 Task: Find connections with filter location Capanema with filter topic #training with filter profile language Spanish with filter current company Columbia Asia Hospitals Pvt. Ltd. with filter school Maharaja Sayajirao University of Baroda, Vadodara with filter industry Highway, Street, and Bridge Construction with filter service category Visual Design with filter keywords title School Volunteer
Action: Mouse moved to (491, 103)
Screenshot: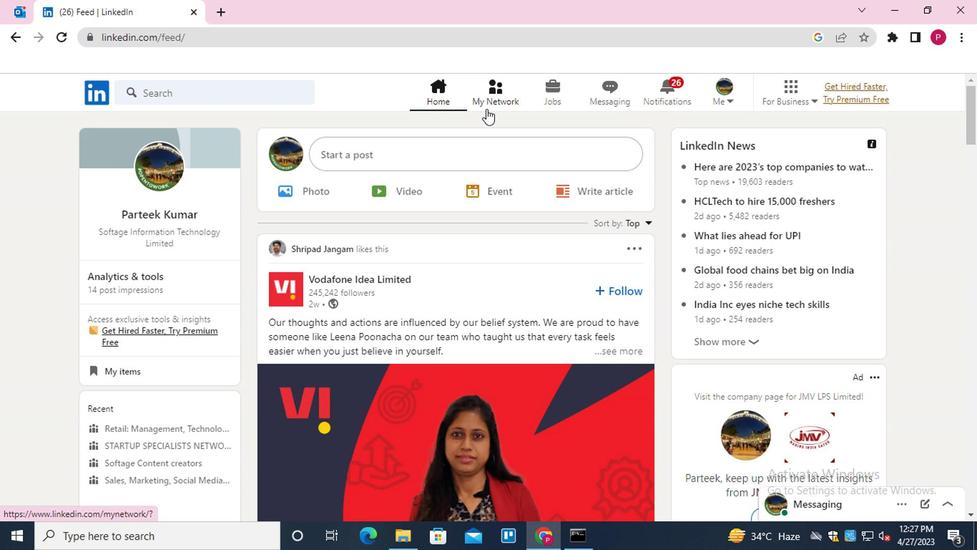 
Action: Mouse pressed left at (491, 103)
Screenshot: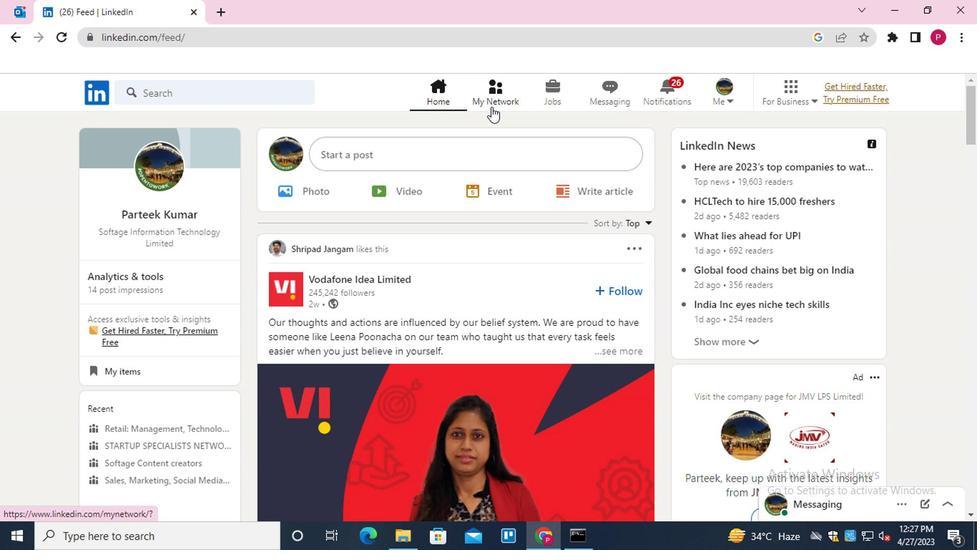 
Action: Mouse moved to (227, 182)
Screenshot: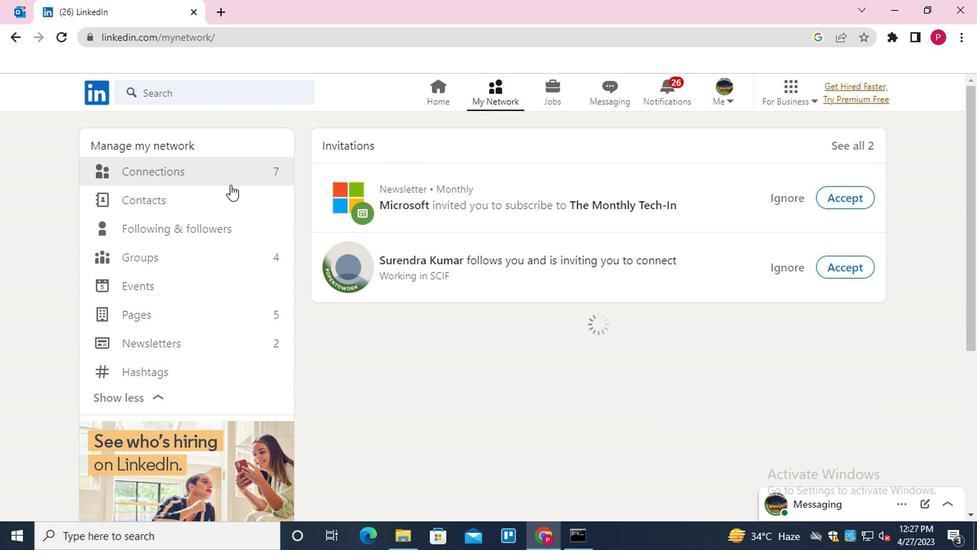 
Action: Mouse pressed left at (227, 182)
Screenshot: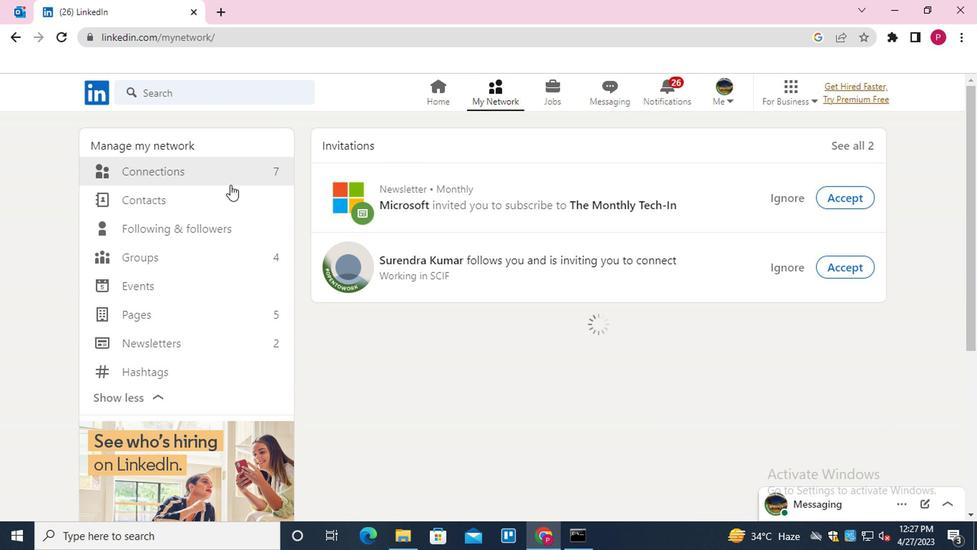 
Action: Mouse moved to (244, 173)
Screenshot: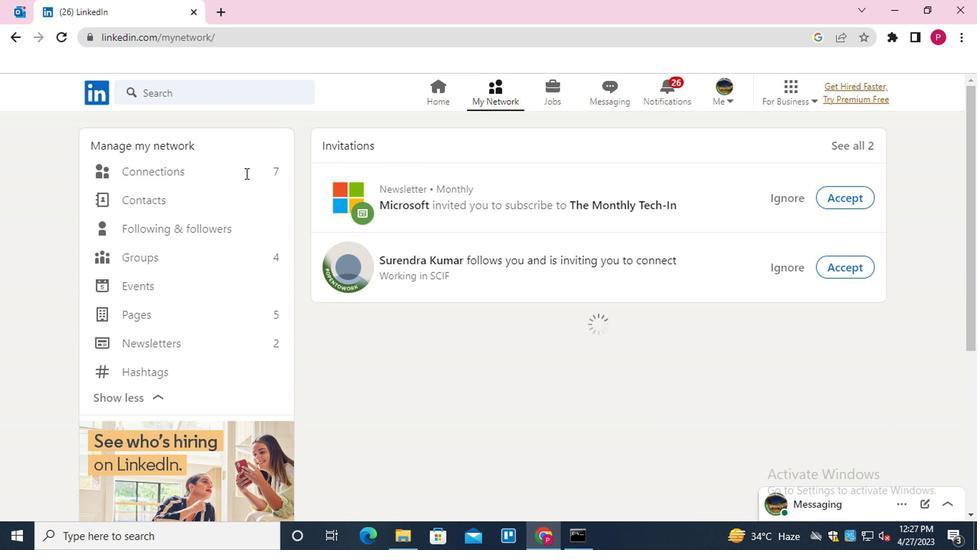 
Action: Mouse pressed left at (244, 173)
Screenshot: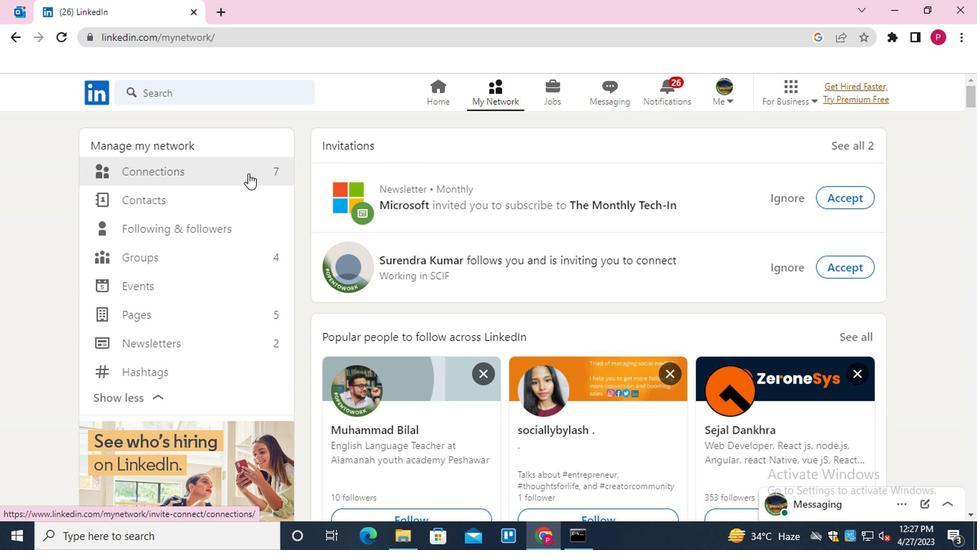 
Action: Mouse moved to (589, 173)
Screenshot: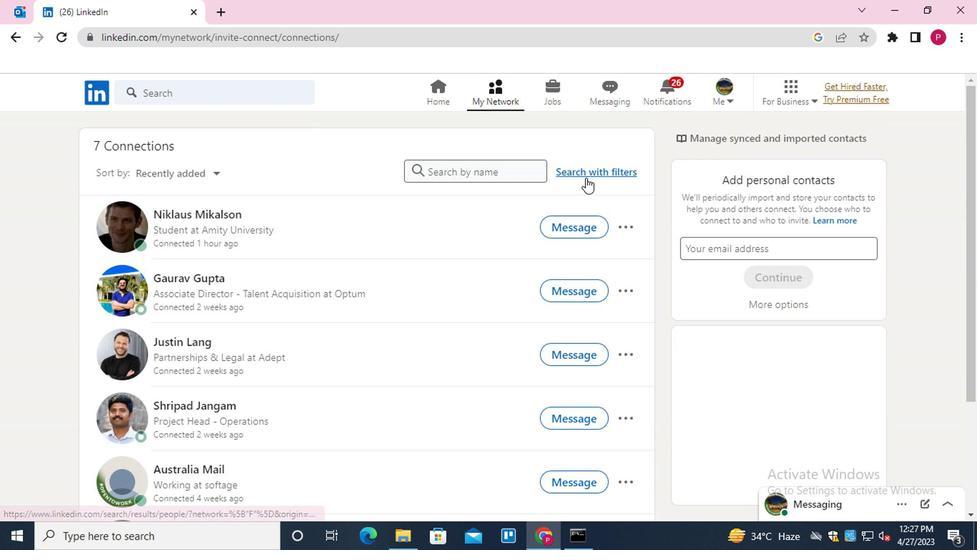 
Action: Mouse pressed left at (589, 173)
Screenshot: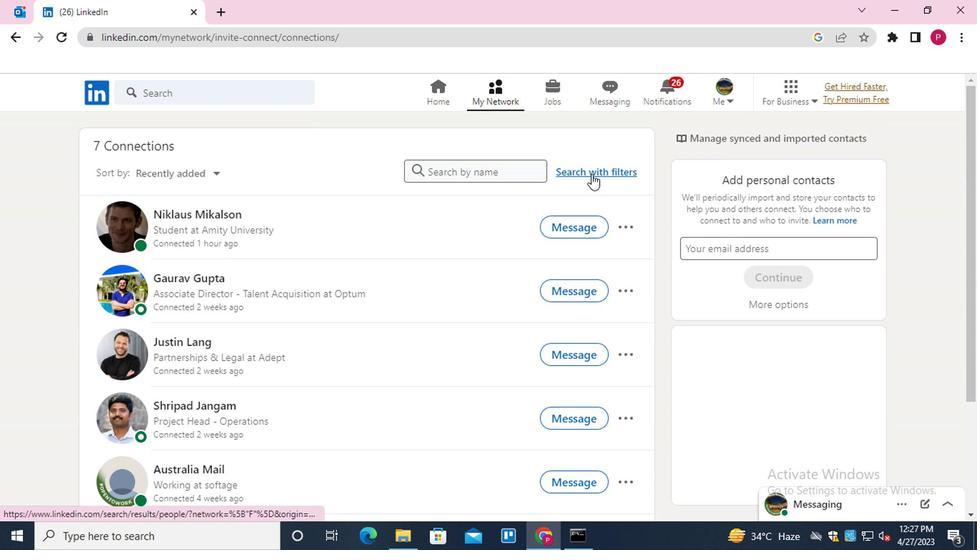 
Action: Mouse moved to (520, 130)
Screenshot: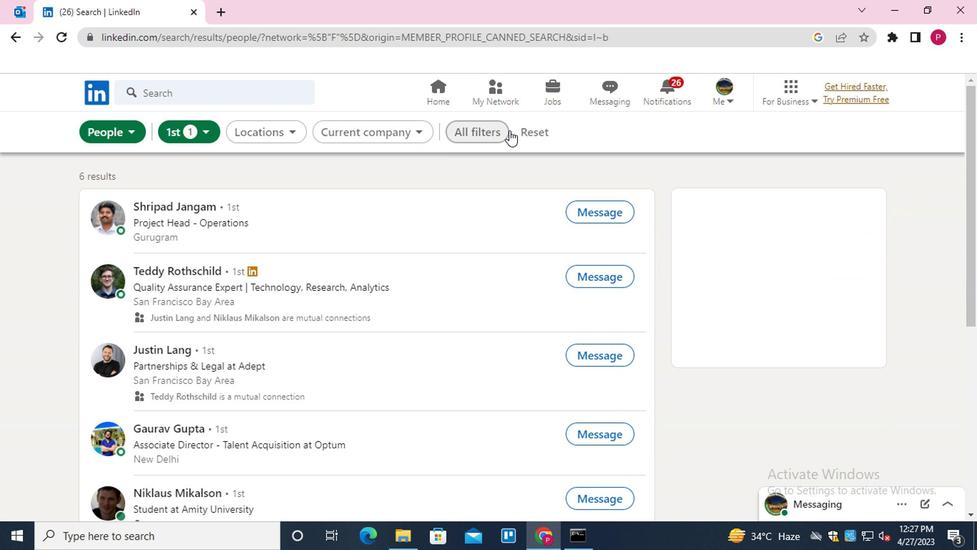 
Action: Mouse pressed left at (520, 130)
Screenshot: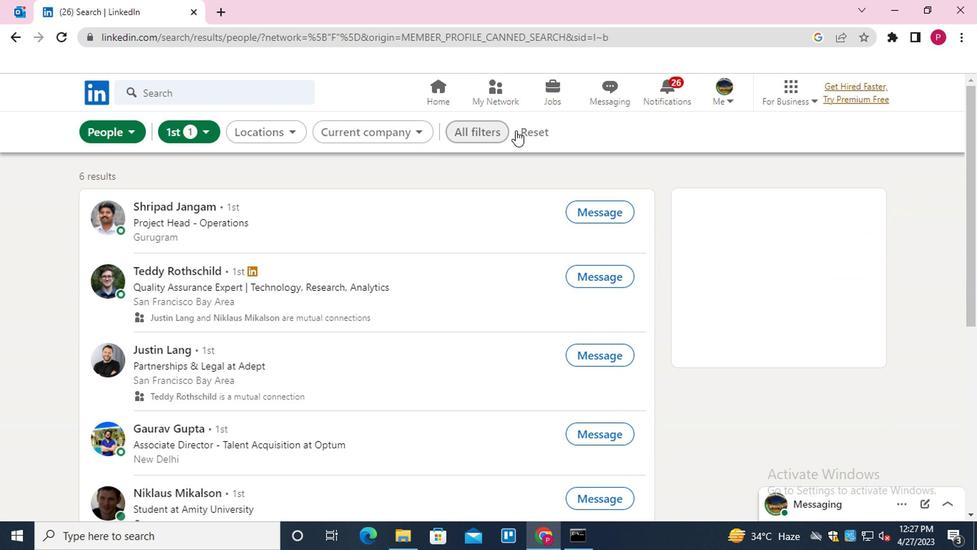 
Action: Mouse moved to (487, 132)
Screenshot: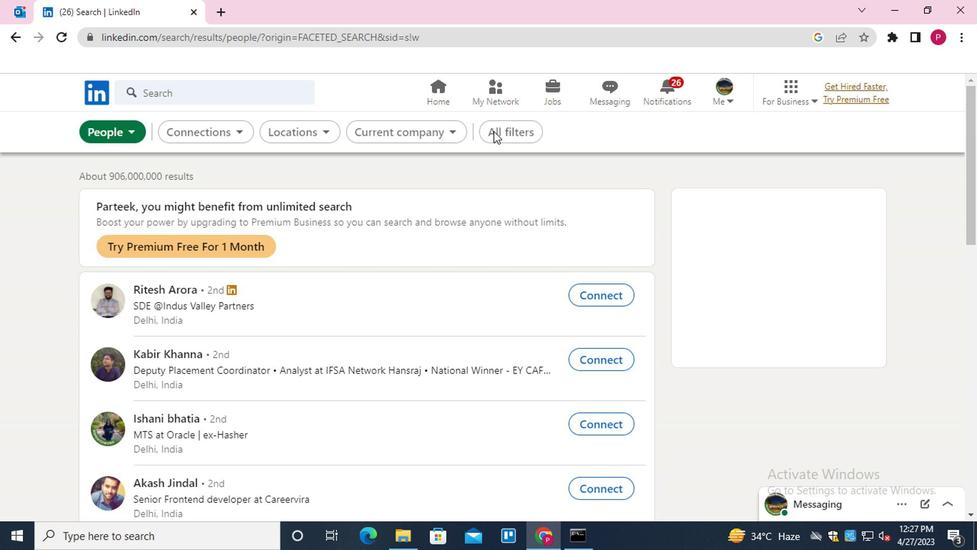 
Action: Mouse pressed left at (487, 132)
Screenshot: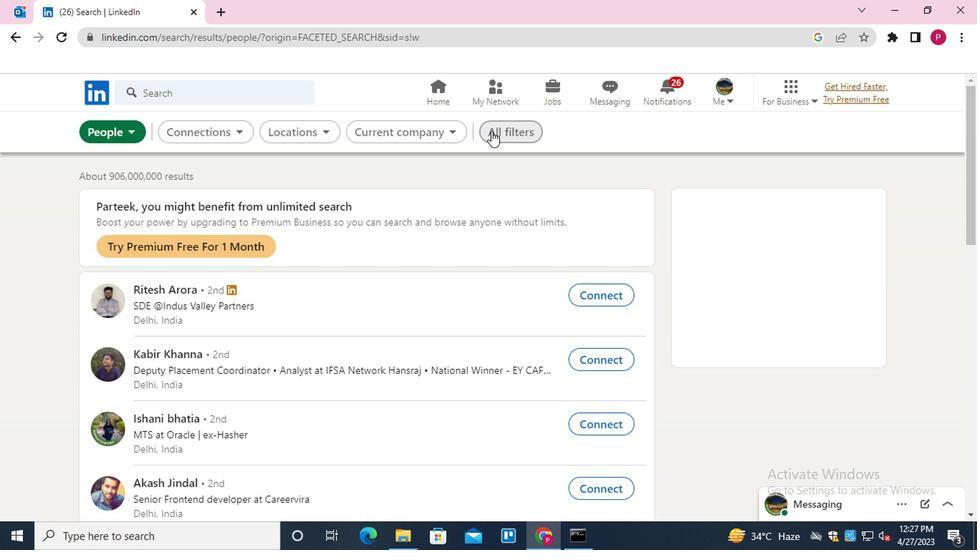 
Action: Mouse moved to (741, 318)
Screenshot: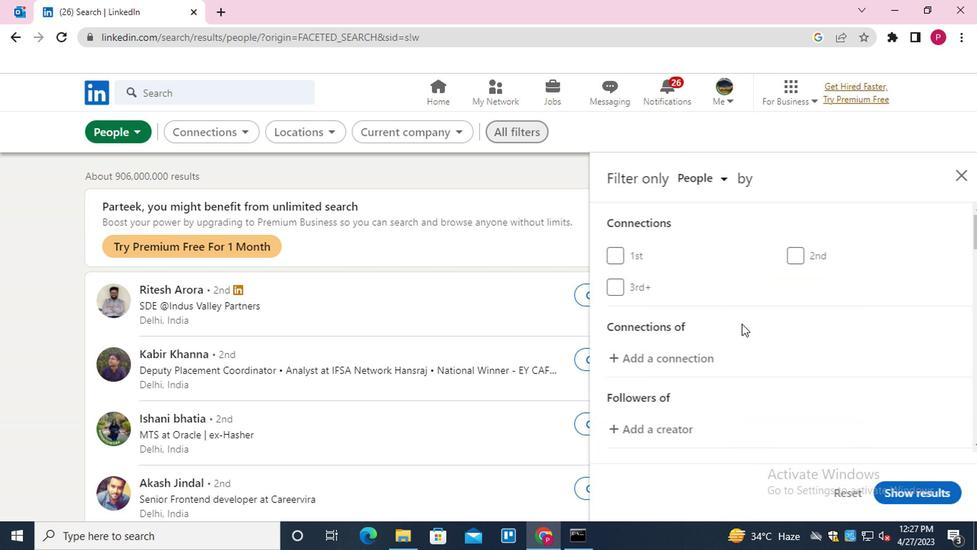 
Action: Mouse scrolled (741, 317) with delta (0, -1)
Screenshot: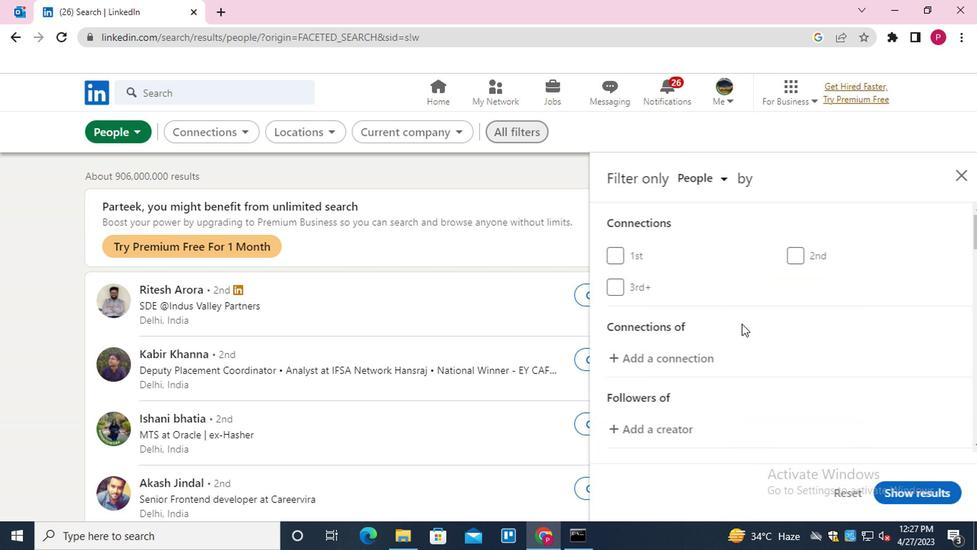 
Action: Mouse scrolled (741, 317) with delta (0, -1)
Screenshot: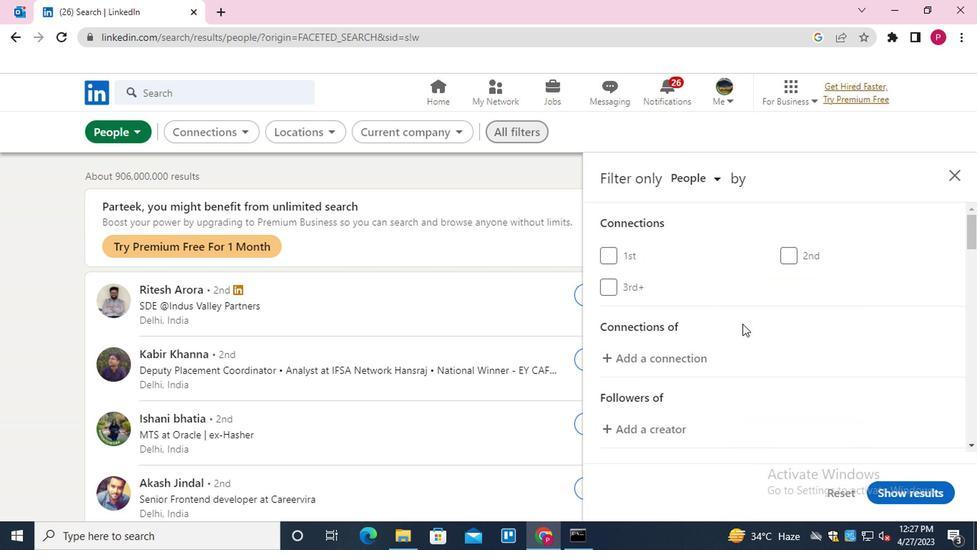 
Action: Mouse moved to (748, 323)
Screenshot: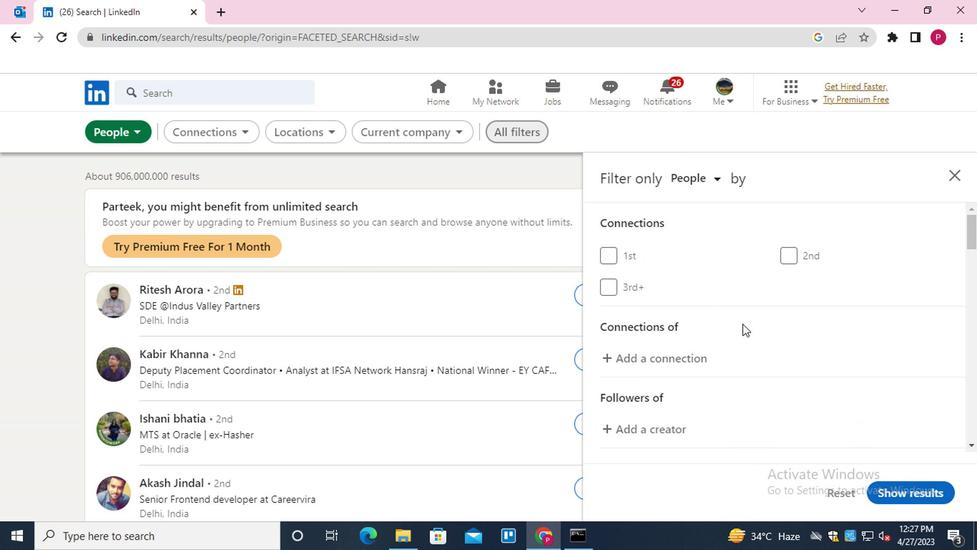 
Action: Mouse scrolled (748, 322) with delta (0, 0)
Screenshot: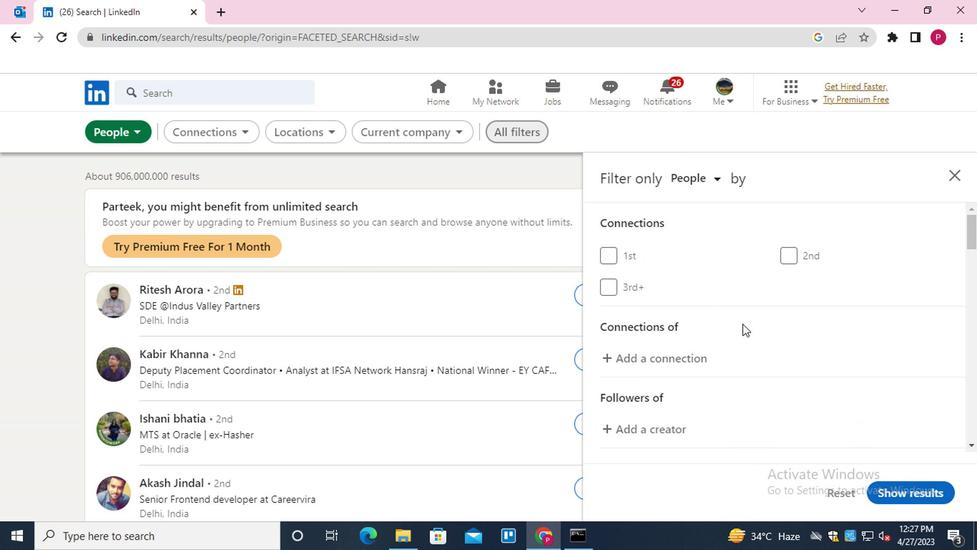 
Action: Mouse moved to (814, 343)
Screenshot: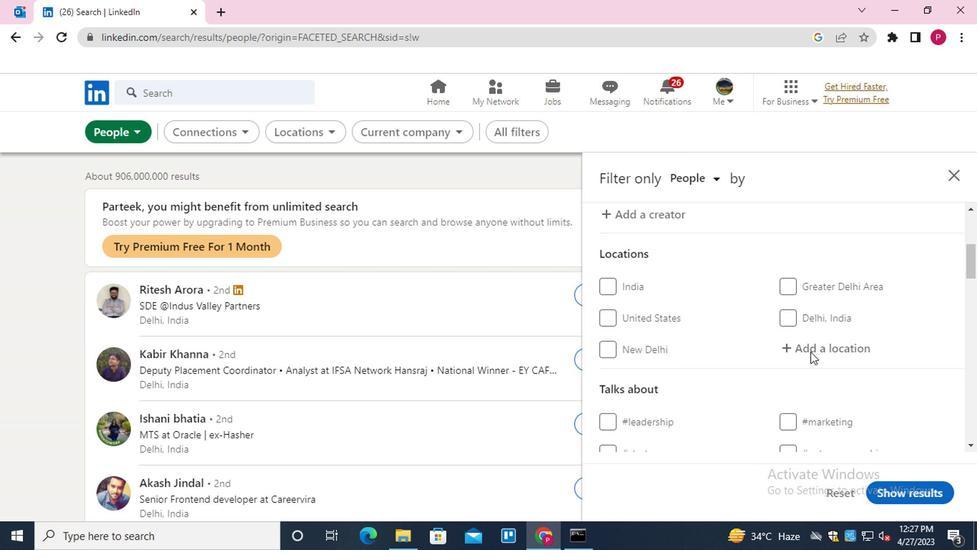 
Action: Mouse pressed left at (814, 343)
Screenshot: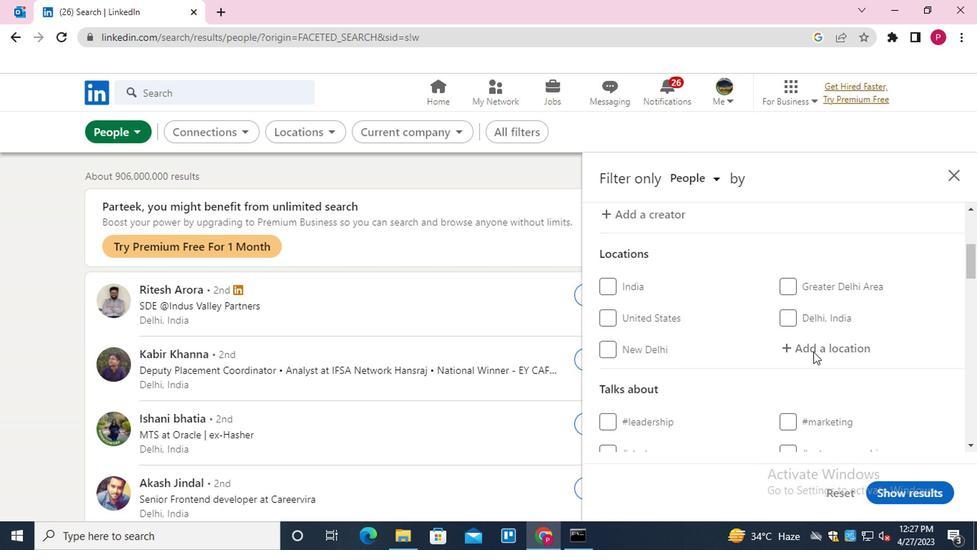 
Action: Key pressed <Key.shift>CAPANEMA<Key.up><Key.up><Key.enter>
Screenshot: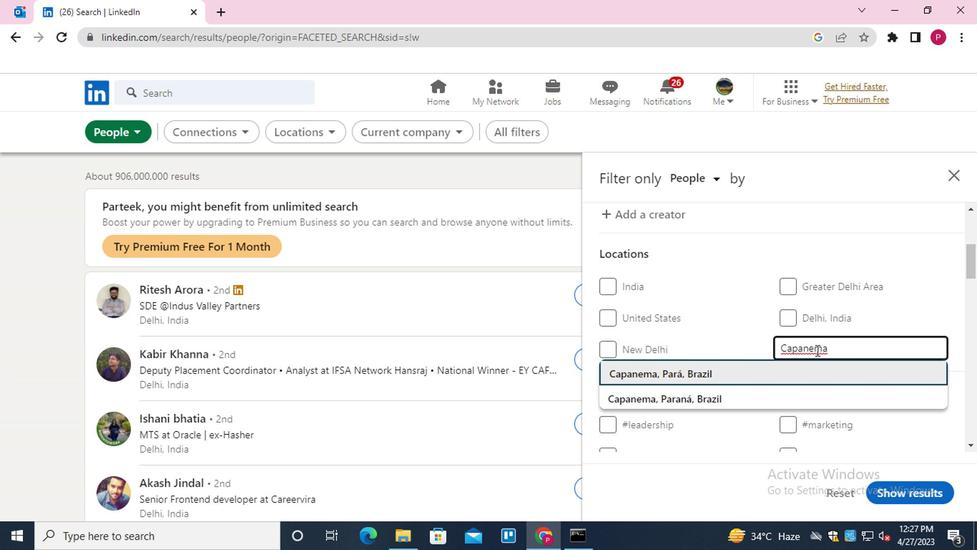 
Action: Mouse scrolled (814, 342) with delta (0, -1)
Screenshot: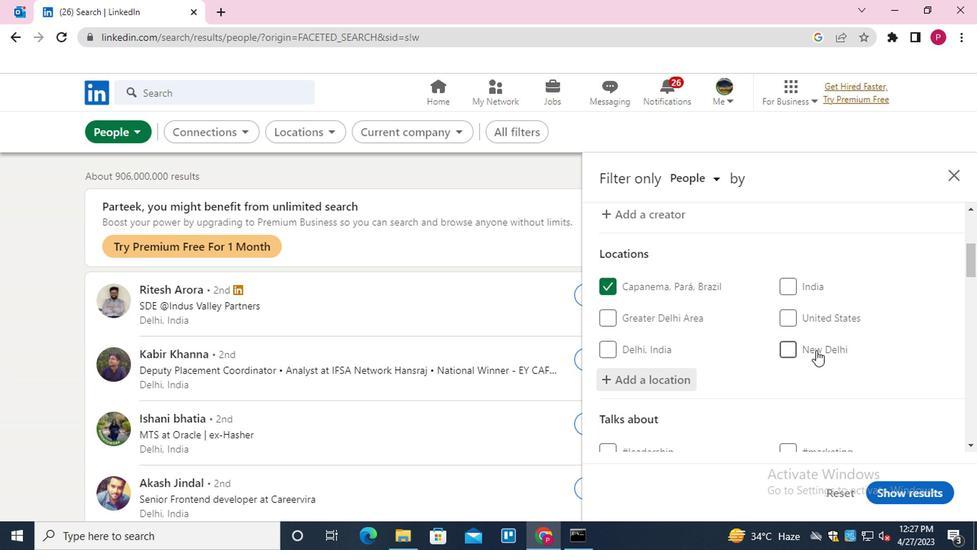 
Action: Mouse scrolled (814, 342) with delta (0, -1)
Screenshot: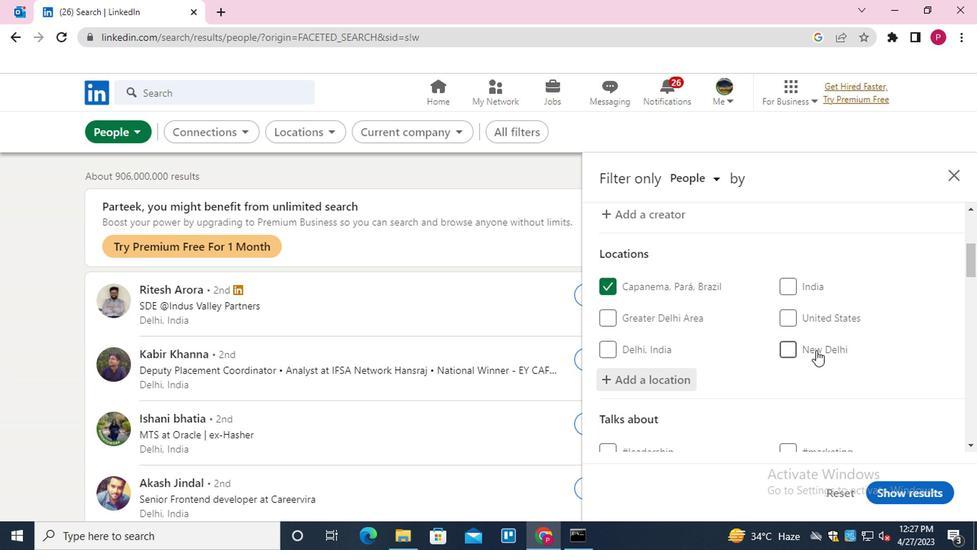 
Action: Mouse scrolled (814, 342) with delta (0, -1)
Screenshot: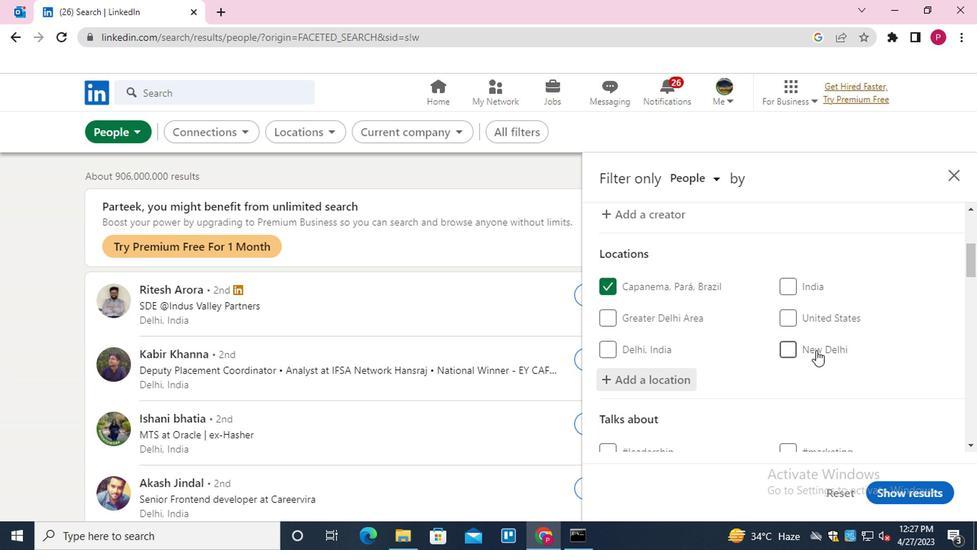 
Action: Mouse moved to (817, 295)
Screenshot: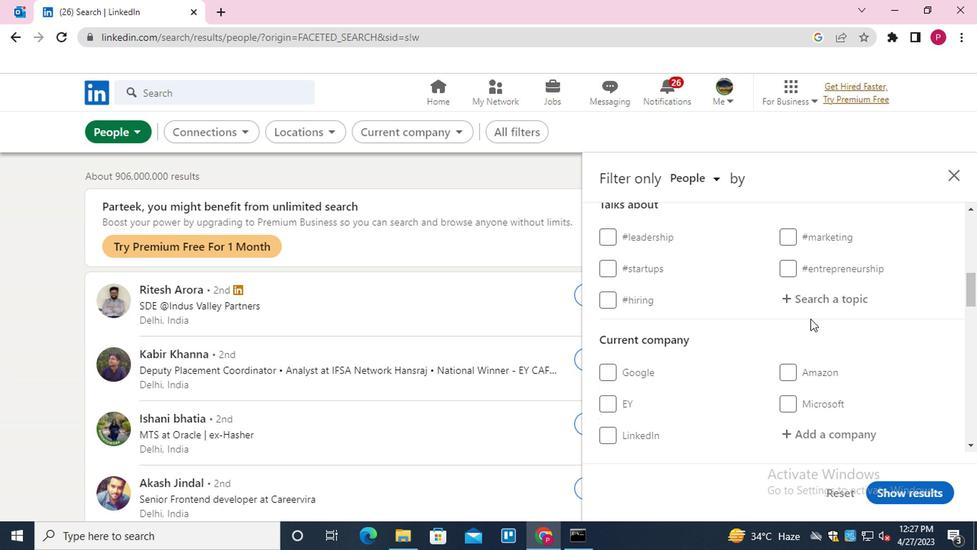 
Action: Mouse pressed left at (817, 295)
Screenshot: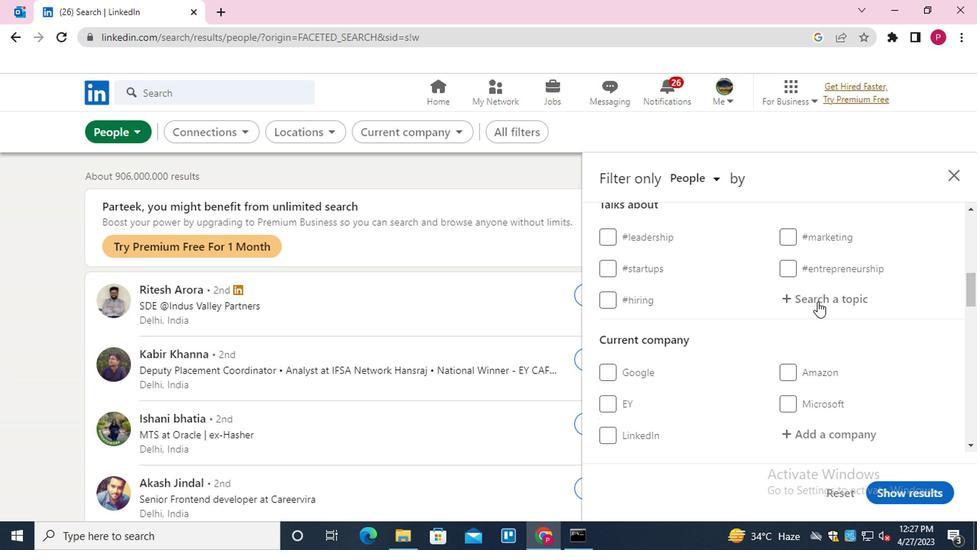 
Action: Key pressed TRAINING<Key.down><Key.enter>
Screenshot: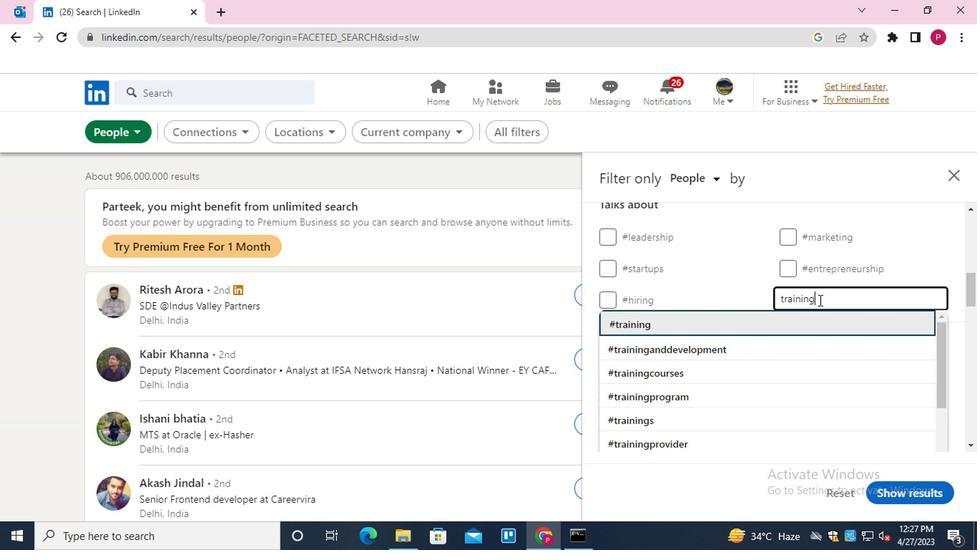 
Action: Mouse scrolled (817, 294) with delta (0, -1)
Screenshot: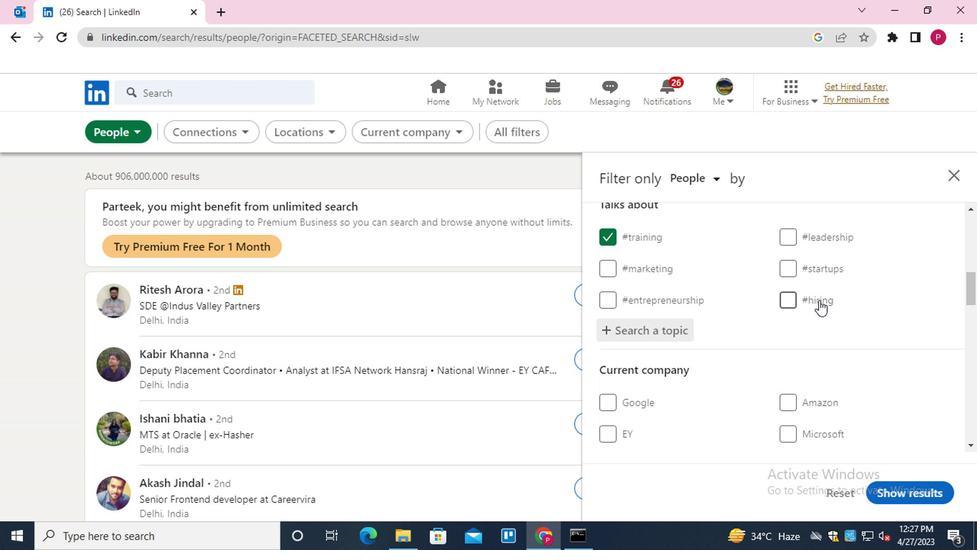 
Action: Mouse scrolled (817, 294) with delta (0, -1)
Screenshot: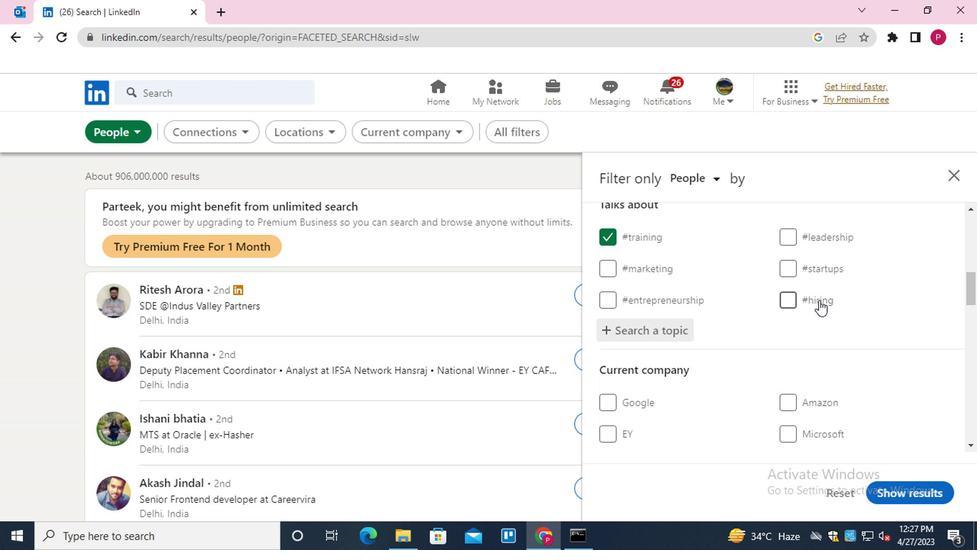 
Action: Mouse scrolled (817, 294) with delta (0, -1)
Screenshot: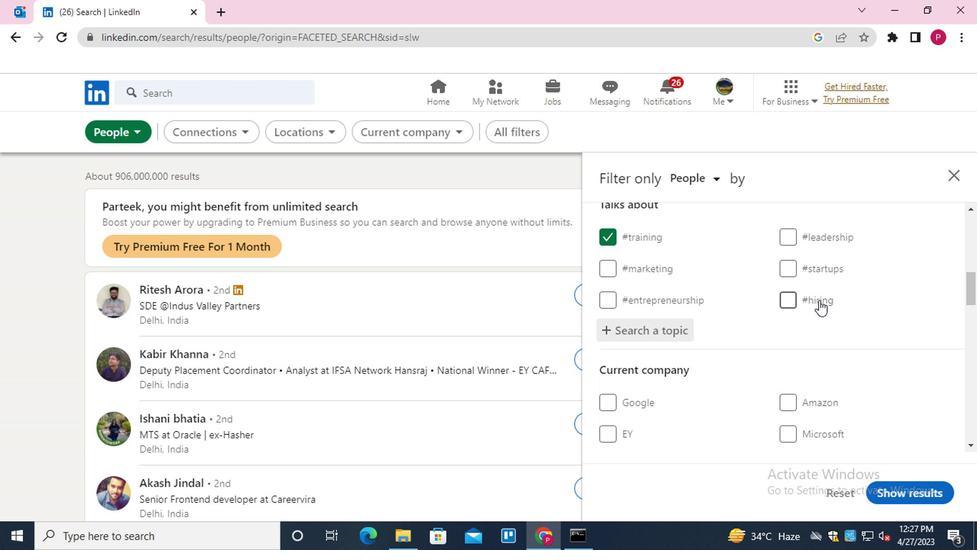 
Action: Mouse moved to (817, 295)
Screenshot: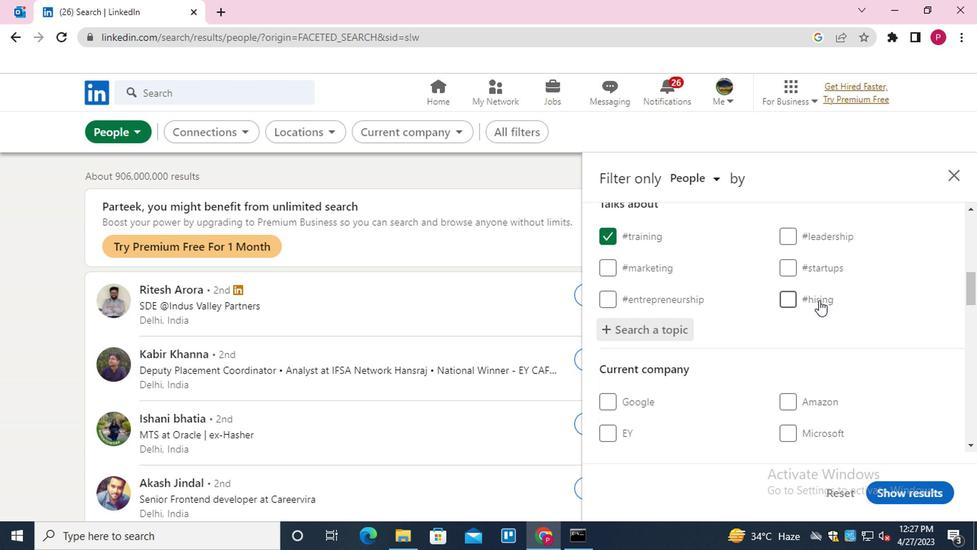 
Action: Mouse scrolled (817, 294) with delta (0, -1)
Screenshot: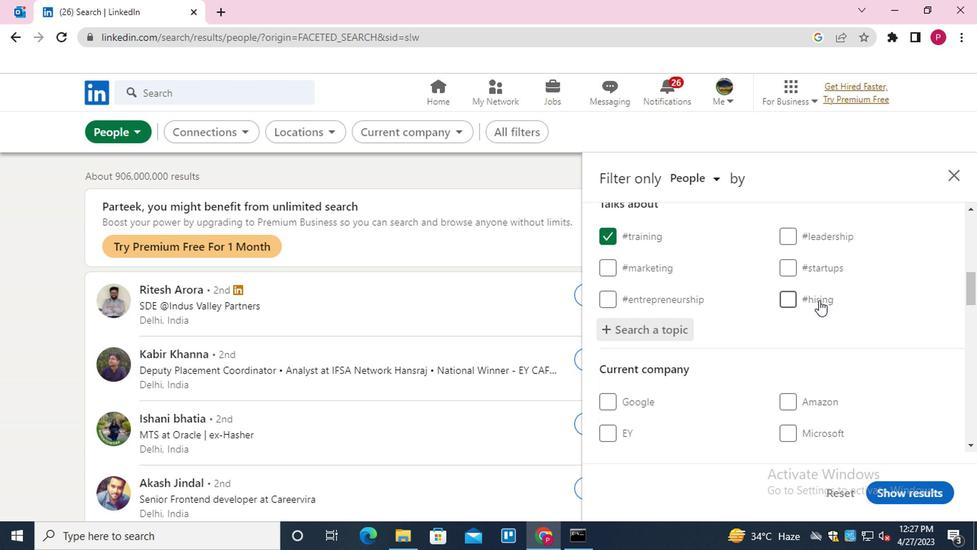 
Action: Mouse moved to (790, 309)
Screenshot: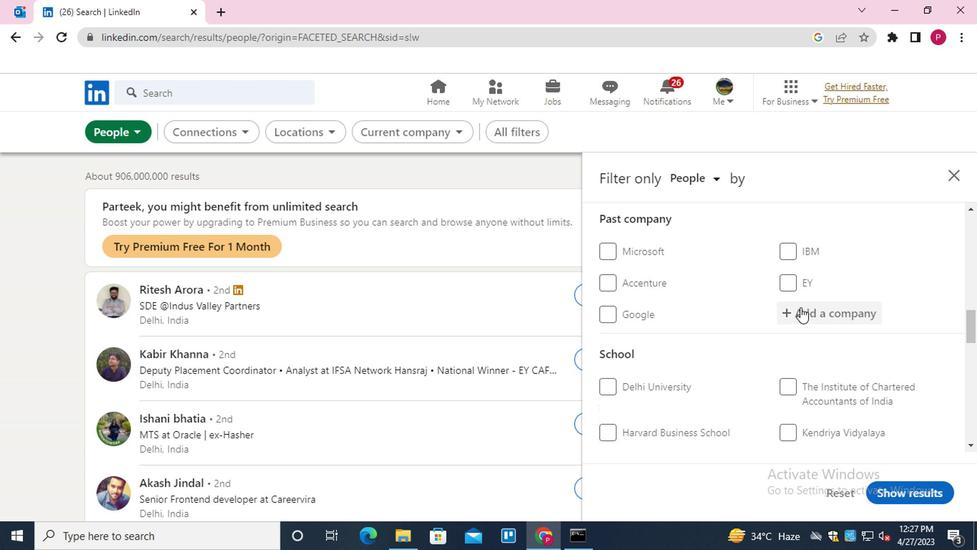 
Action: Mouse scrolled (790, 308) with delta (0, -1)
Screenshot: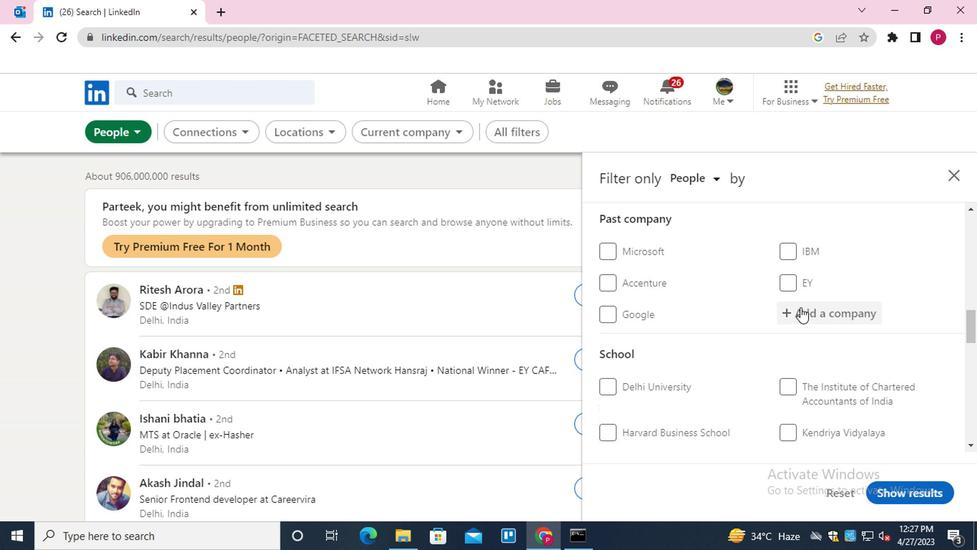 
Action: Mouse moved to (789, 311)
Screenshot: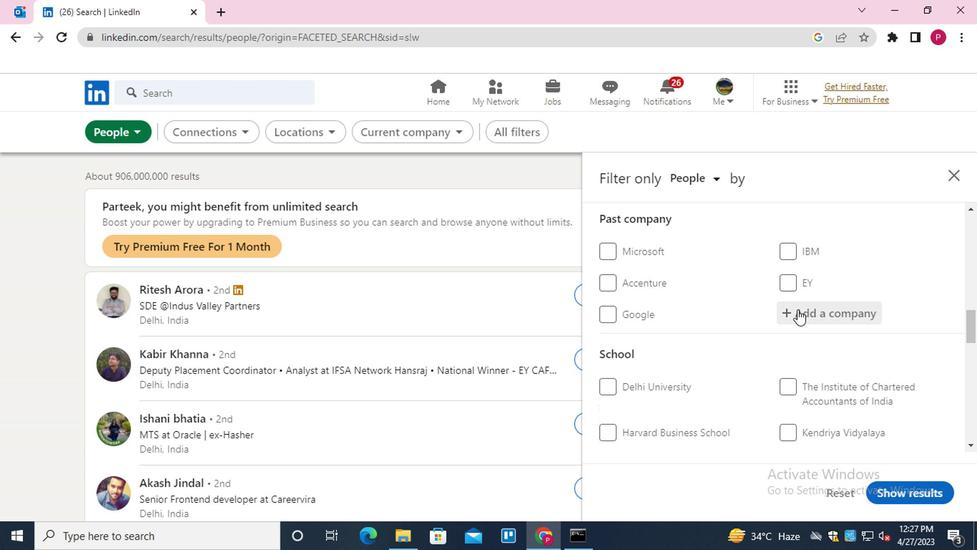 
Action: Mouse scrolled (789, 310) with delta (0, -1)
Screenshot: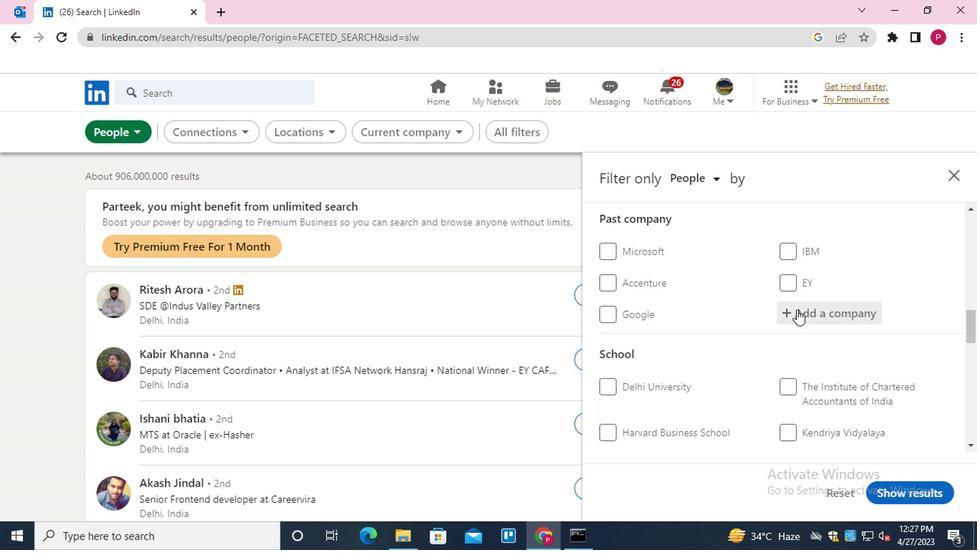 
Action: Mouse scrolled (789, 310) with delta (0, -1)
Screenshot: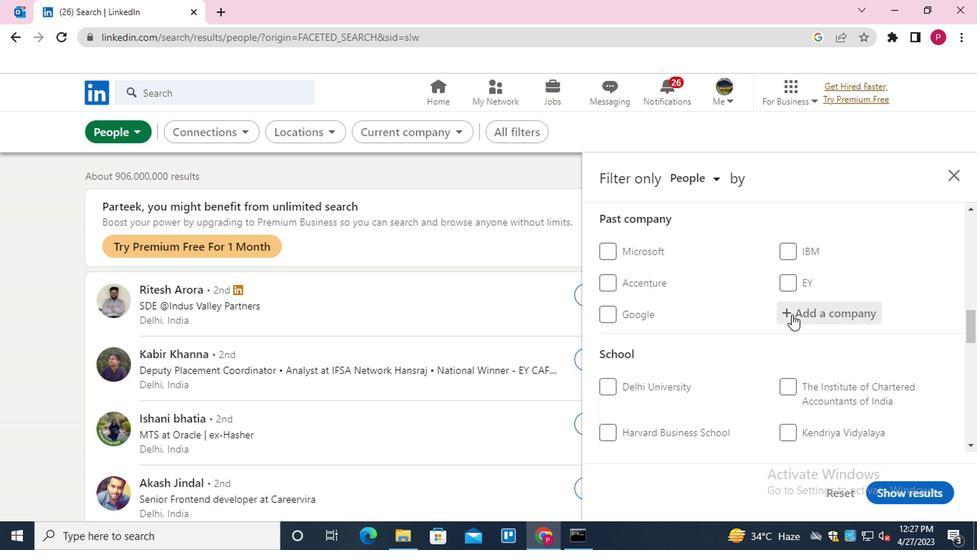 
Action: Mouse moved to (782, 314)
Screenshot: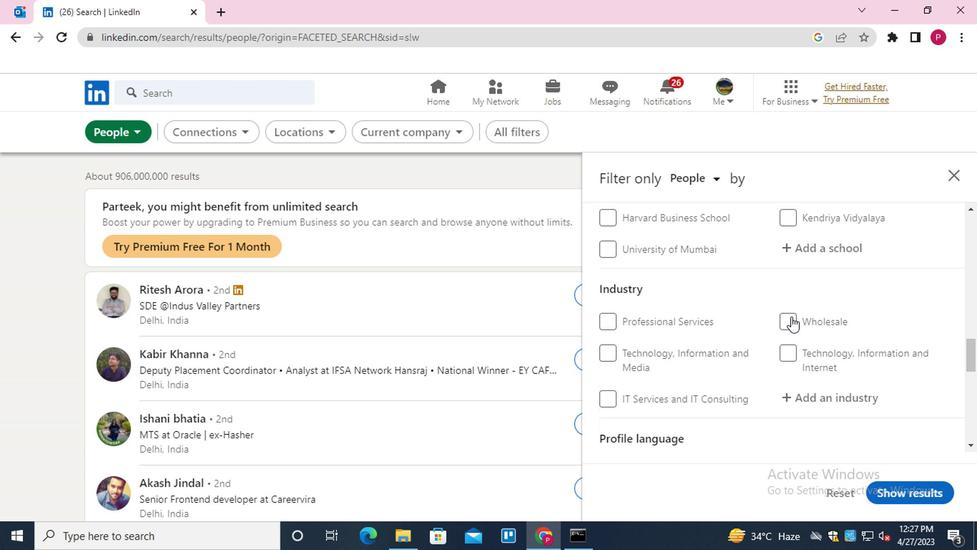 
Action: Mouse scrolled (782, 313) with delta (0, -1)
Screenshot: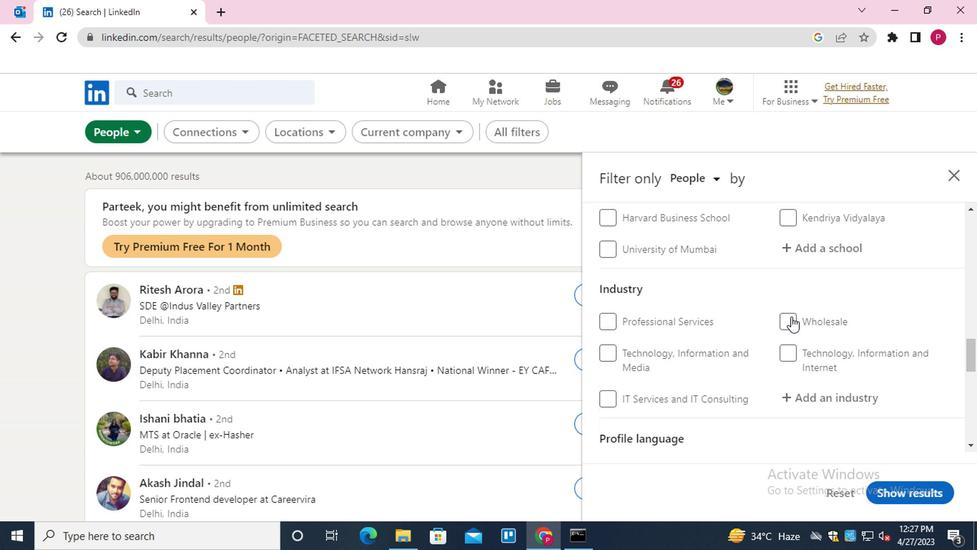 
Action: Mouse scrolled (782, 313) with delta (0, -1)
Screenshot: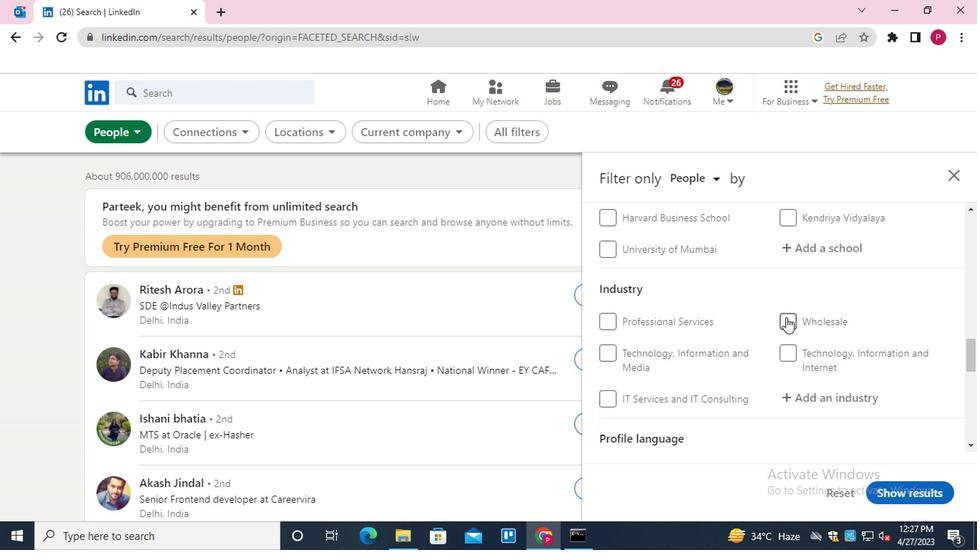 
Action: Mouse moved to (630, 354)
Screenshot: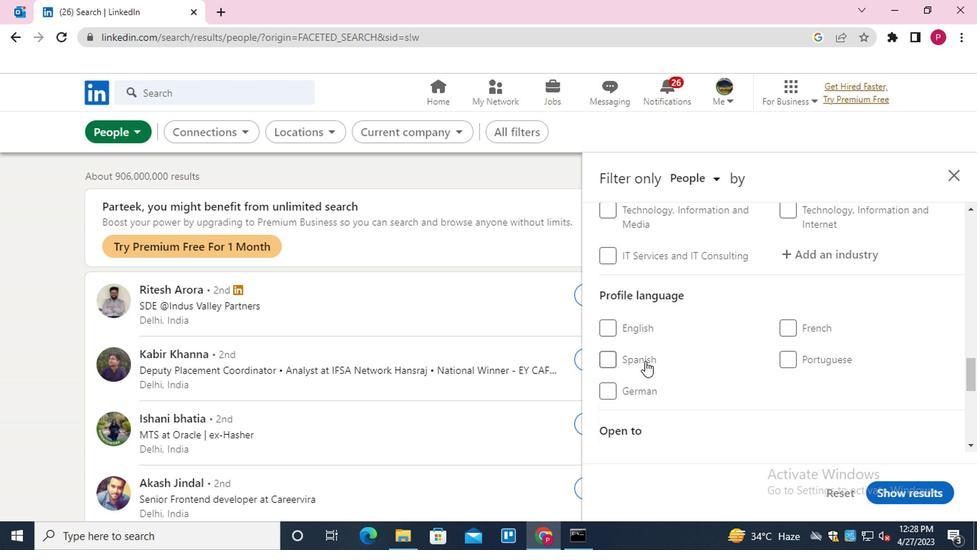 
Action: Mouse pressed left at (630, 354)
Screenshot: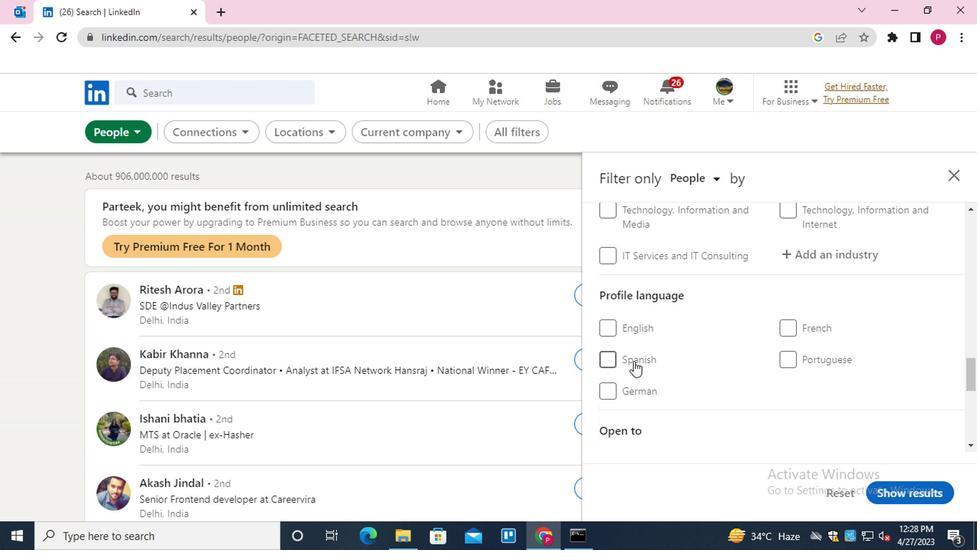 
Action: Mouse moved to (660, 342)
Screenshot: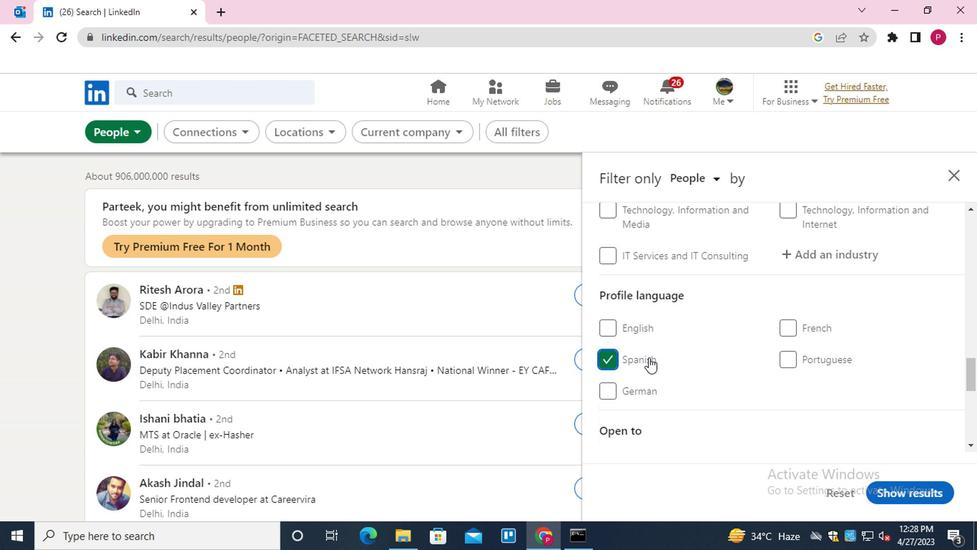 
Action: Mouse scrolled (660, 342) with delta (0, 0)
Screenshot: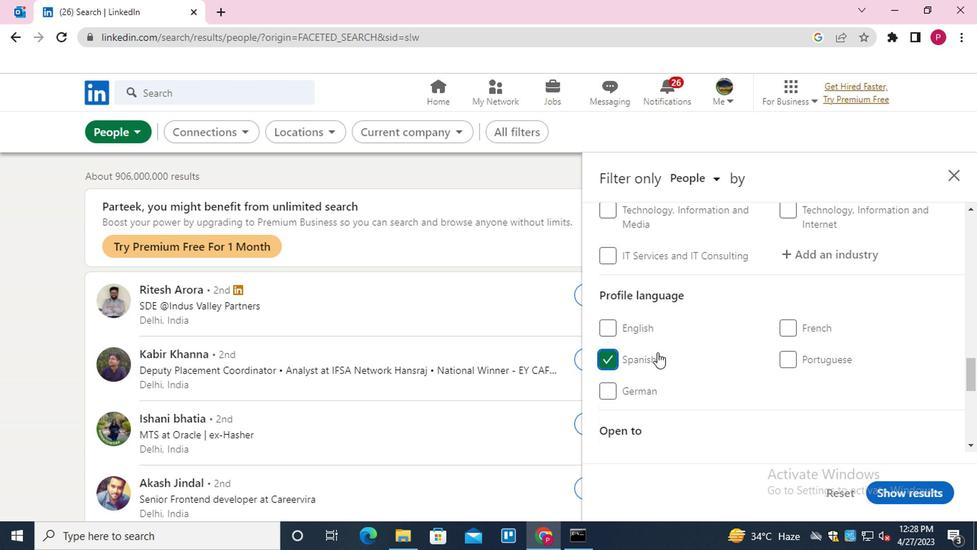 
Action: Mouse scrolled (660, 342) with delta (0, 0)
Screenshot: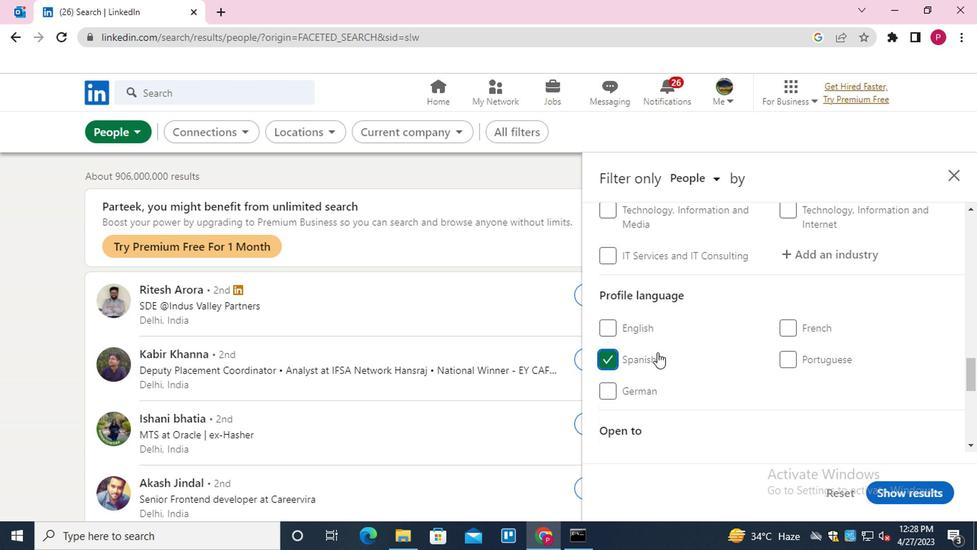 
Action: Mouse scrolled (660, 342) with delta (0, 0)
Screenshot: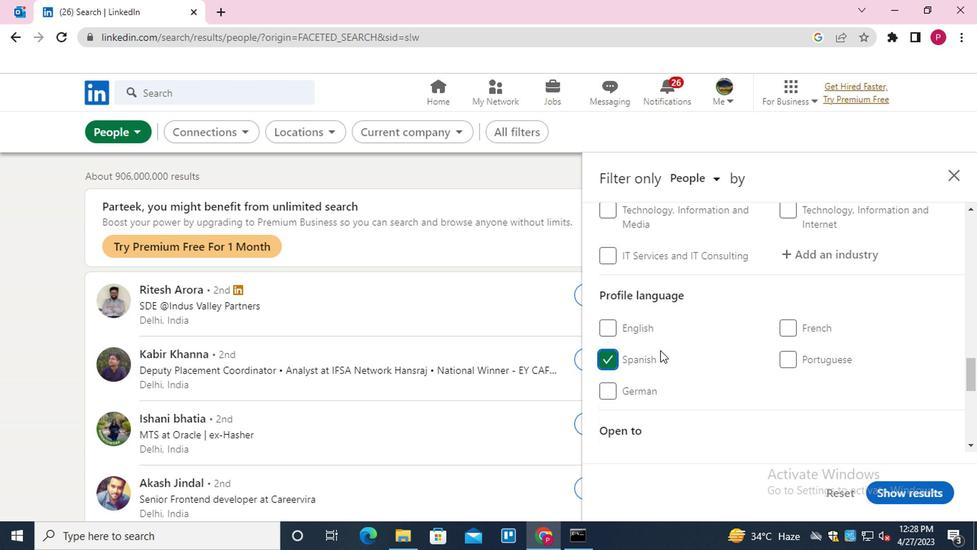 
Action: Mouse scrolled (660, 342) with delta (0, 0)
Screenshot: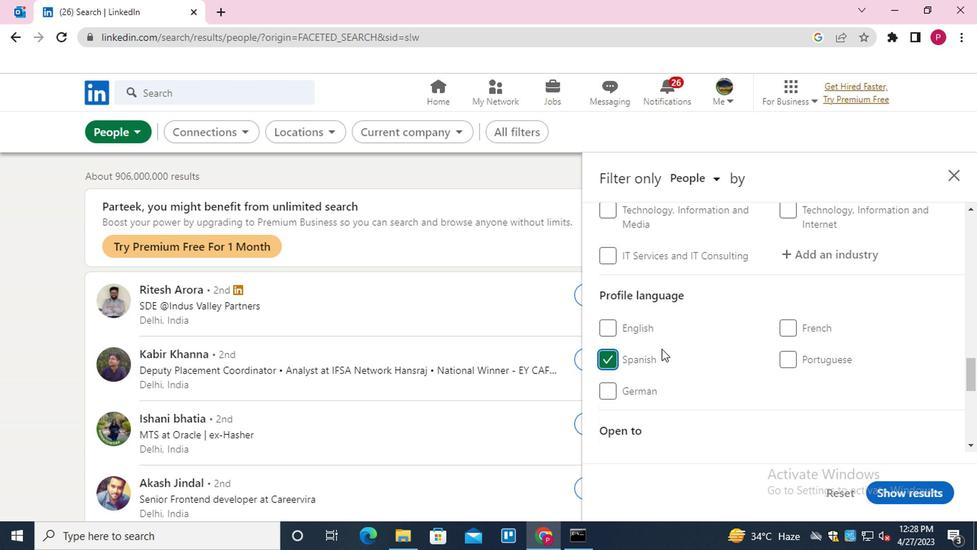 
Action: Mouse scrolled (660, 342) with delta (0, 0)
Screenshot: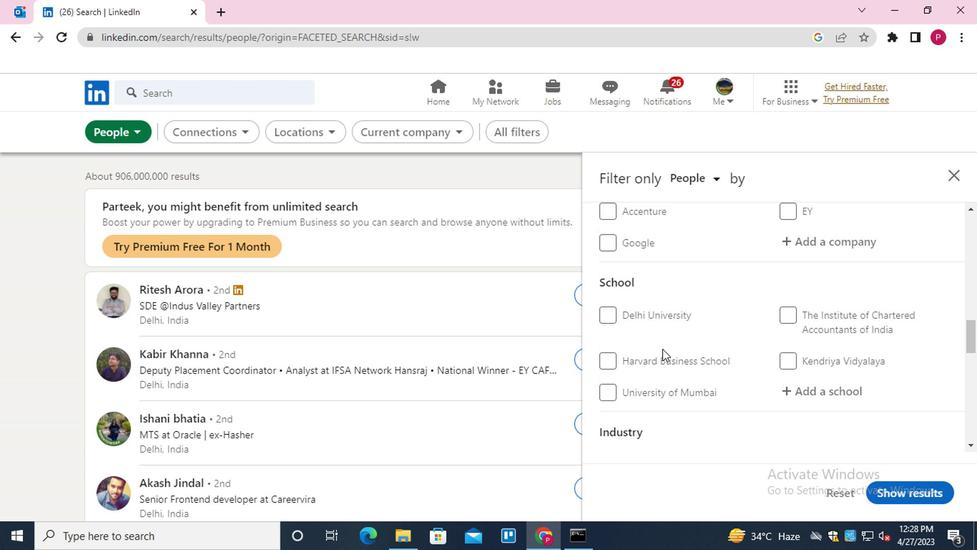
Action: Mouse scrolled (660, 342) with delta (0, 0)
Screenshot: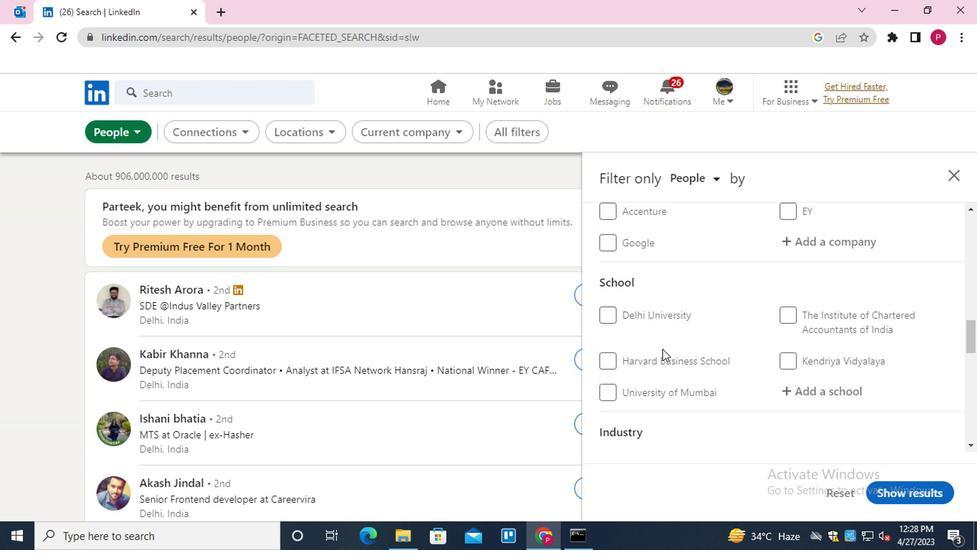 
Action: Mouse moved to (839, 237)
Screenshot: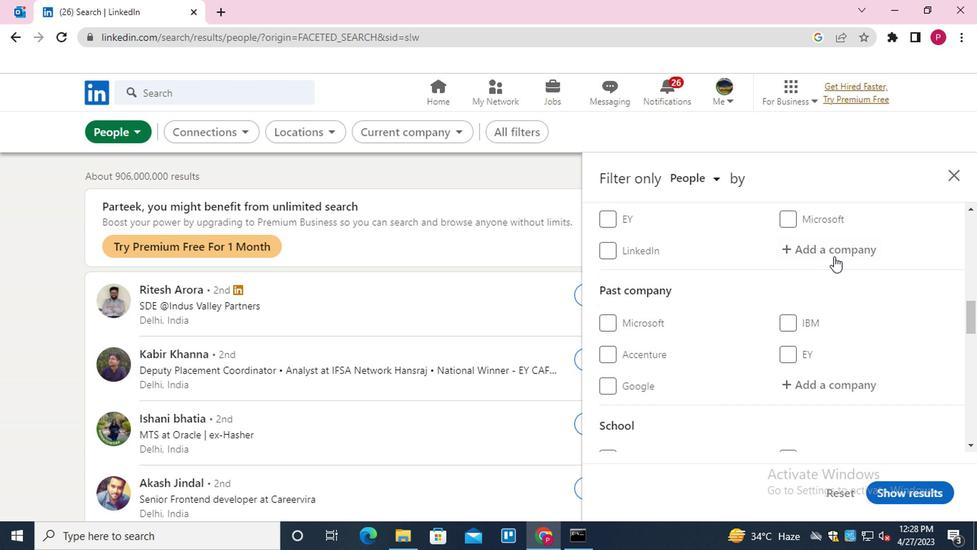 
Action: Mouse pressed left at (839, 237)
Screenshot: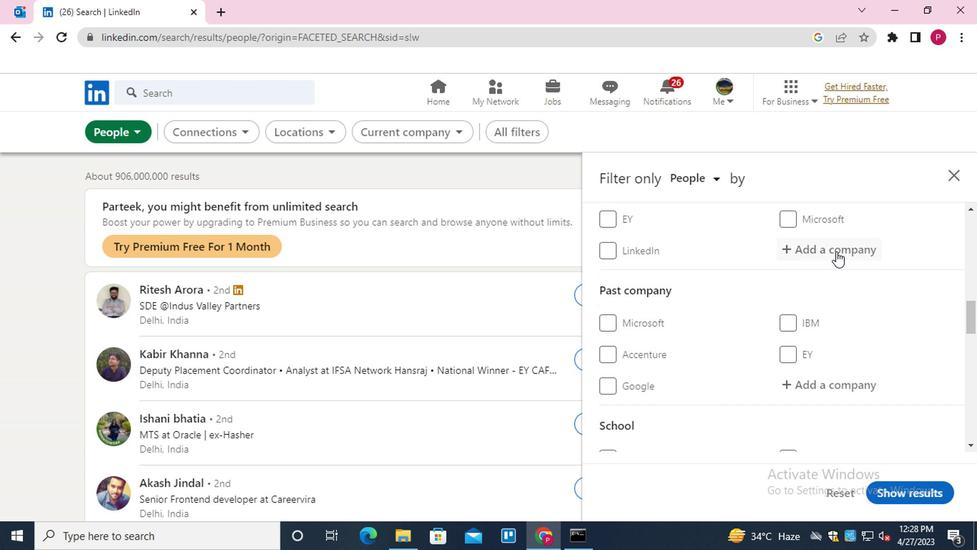 
Action: Key pressed <Key.shift><Key.shift><Key.shift><Key.shift><Key.shift><Key.shift><Key.shift><Key.shift><Key.shift><Key.shift><Key.shift>COLUMBIA<Key.down><Key.down><Key.down><Key.down><Key.down><Key.down><Key.down><Key.down><Key.down><Key.down><Key.down><Key.down><Key.down><Key.down><Key.space><Key.shift>ASIA<Key.up><Key.down><Key.down><Key.up><Key.down><Key.enter>
Screenshot: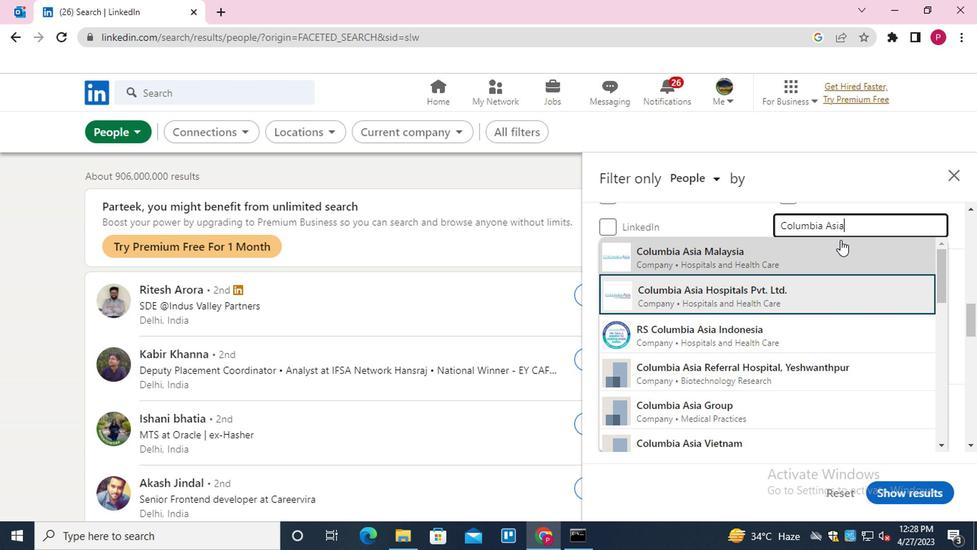 
Action: Mouse moved to (725, 293)
Screenshot: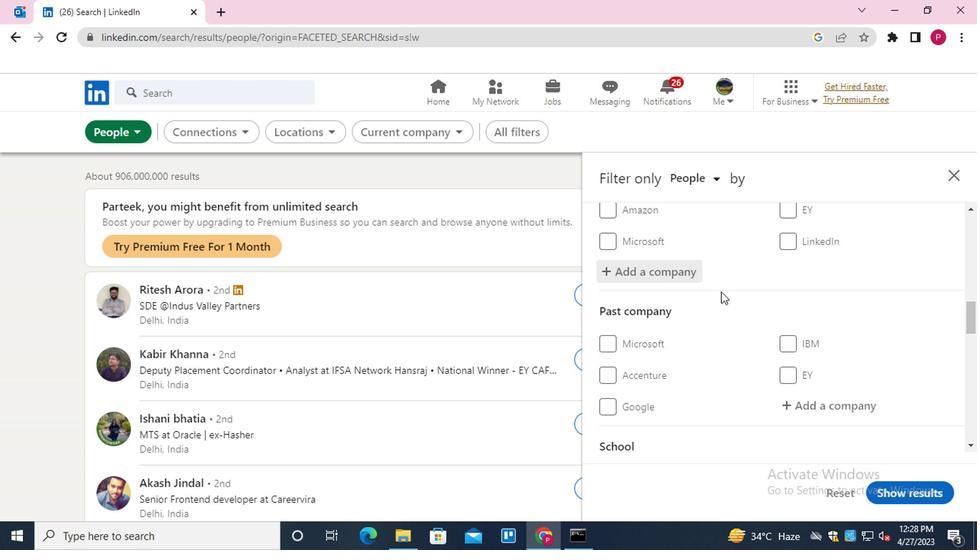 
Action: Mouse scrolled (725, 293) with delta (0, 0)
Screenshot: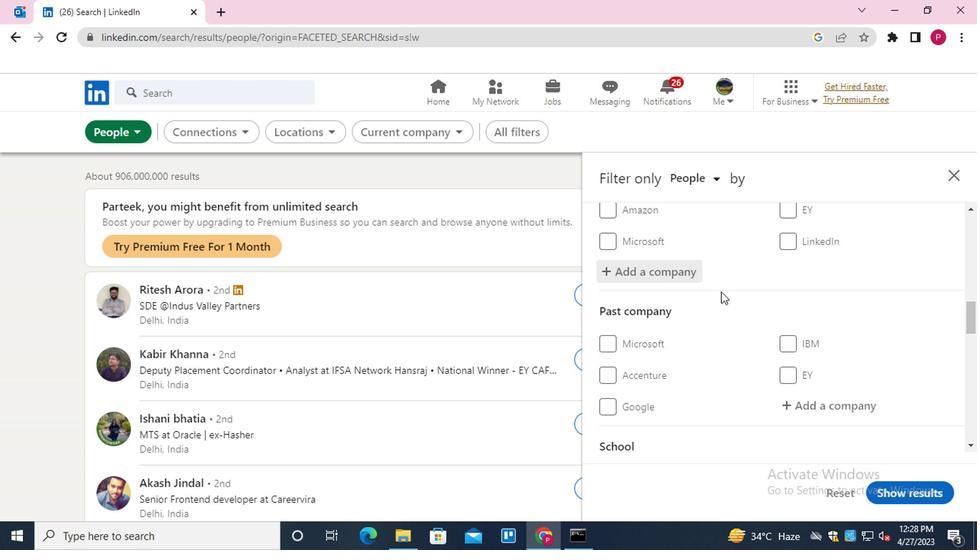 
Action: Mouse moved to (728, 295)
Screenshot: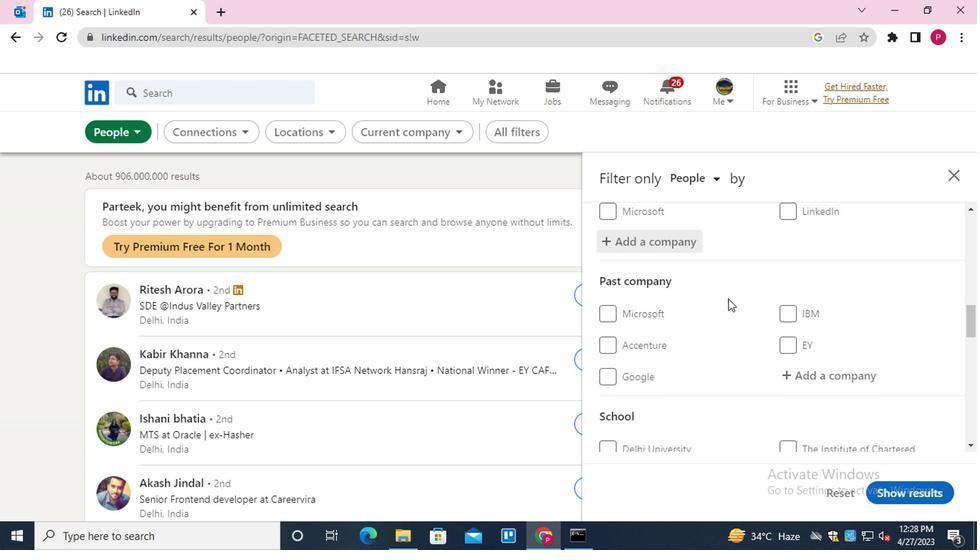 
Action: Mouse scrolled (728, 294) with delta (0, -1)
Screenshot: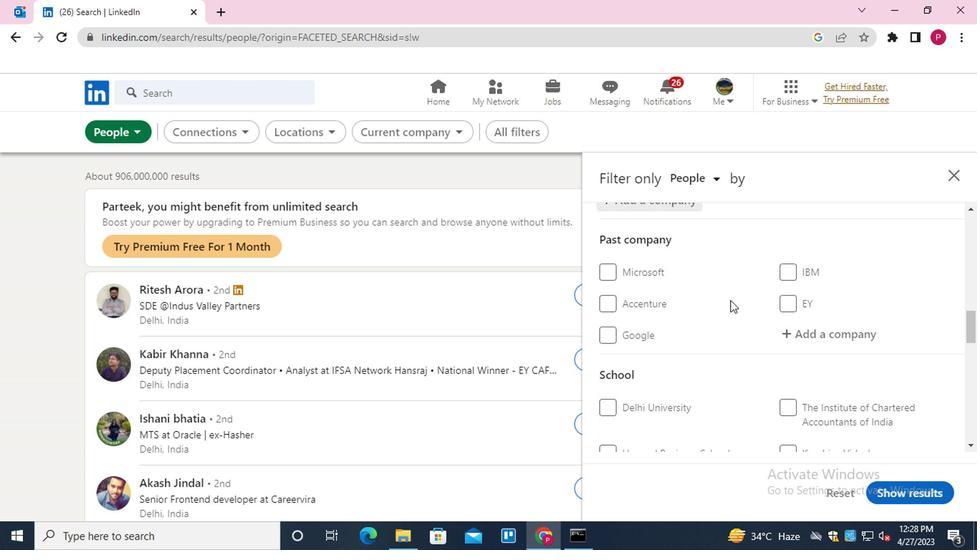 
Action: Mouse scrolled (728, 295) with delta (0, 0)
Screenshot: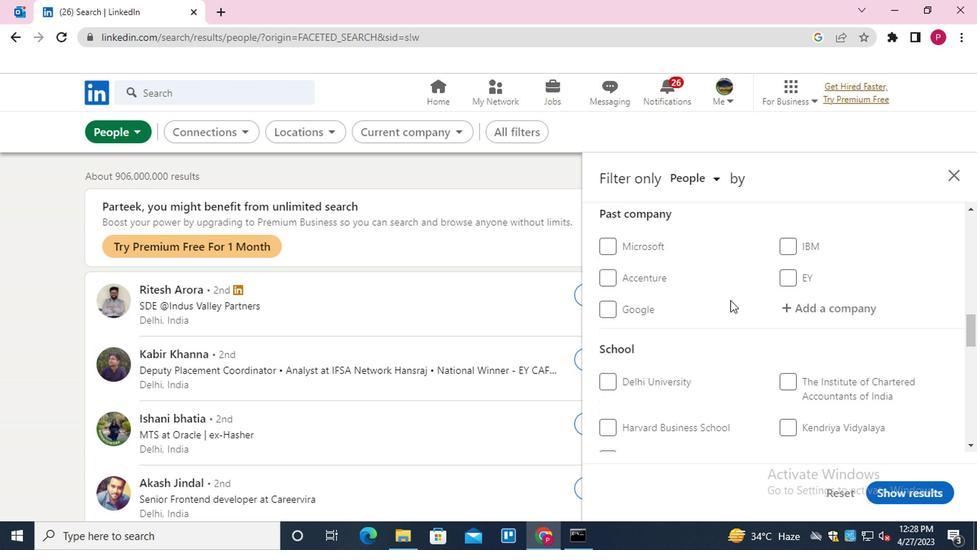 
Action: Mouse scrolled (728, 295) with delta (0, 0)
Screenshot: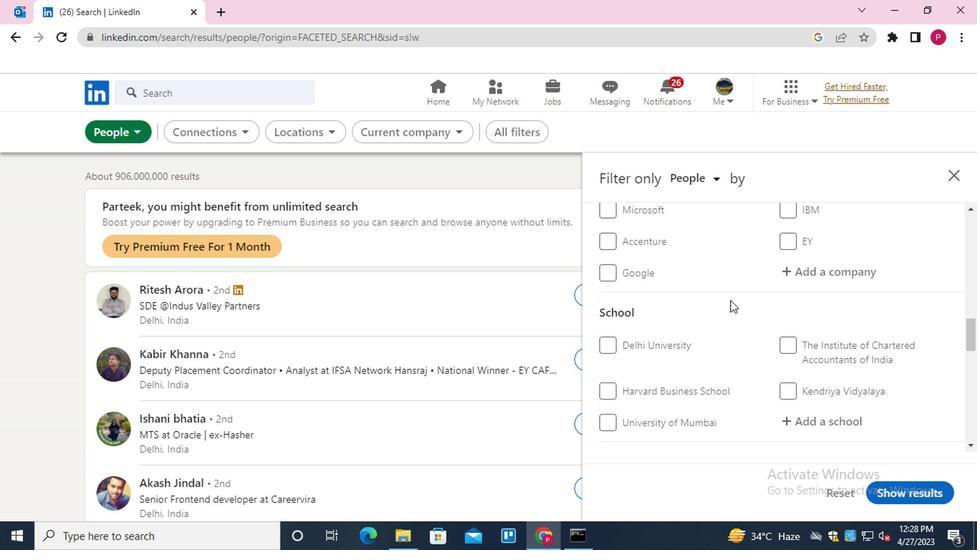 
Action: Mouse scrolled (728, 294) with delta (0, -1)
Screenshot: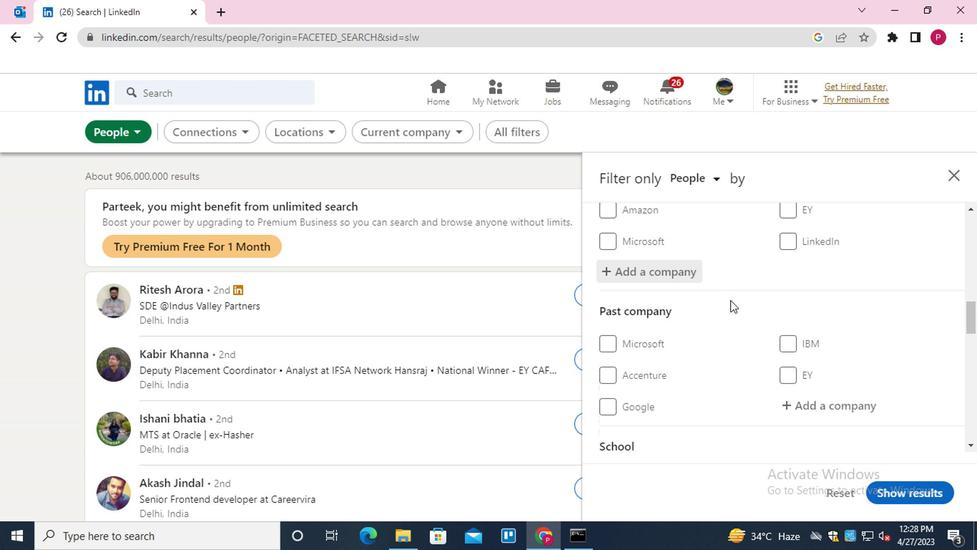 
Action: Mouse scrolled (728, 294) with delta (0, -1)
Screenshot: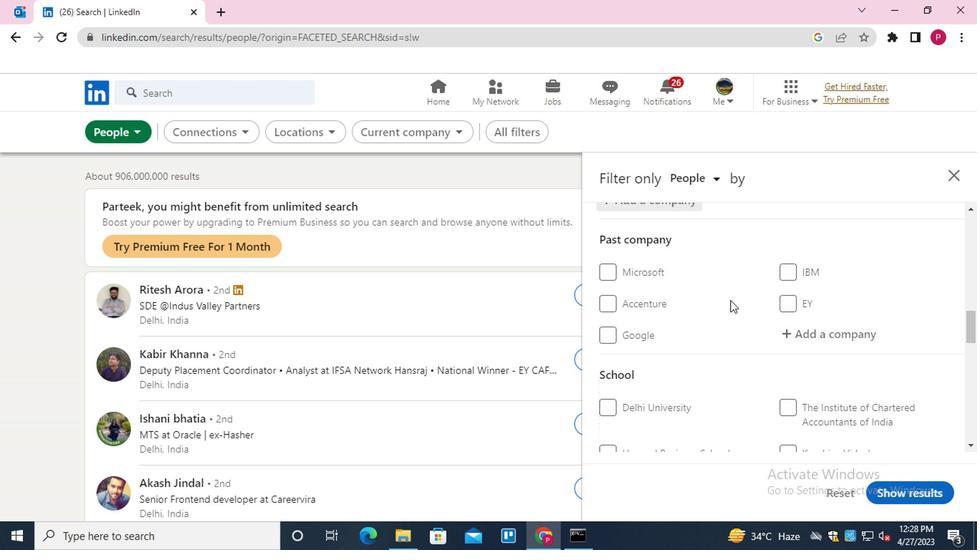 
Action: Mouse scrolled (728, 294) with delta (0, -1)
Screenshot: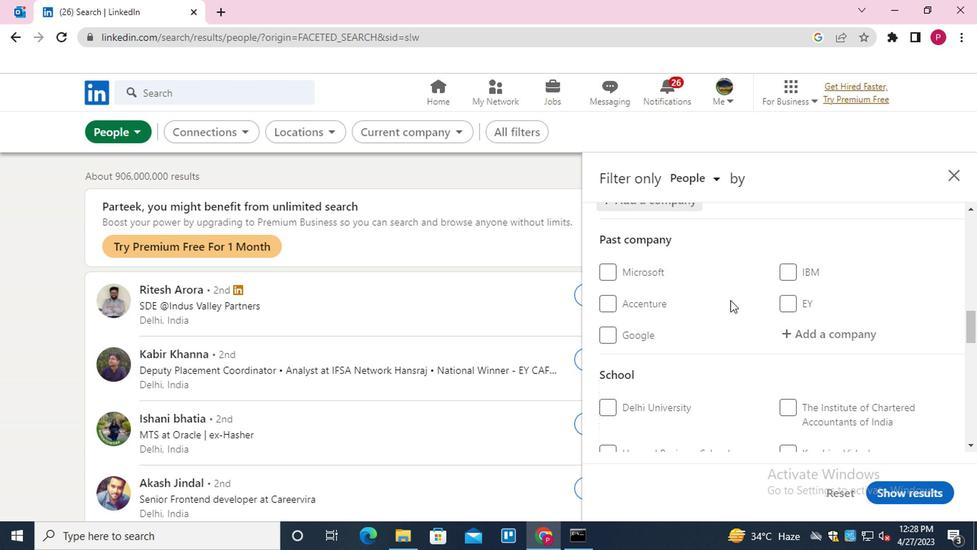 
Action: Mouse scrolled (728, 294) with delta (0, -1)
Screenshot: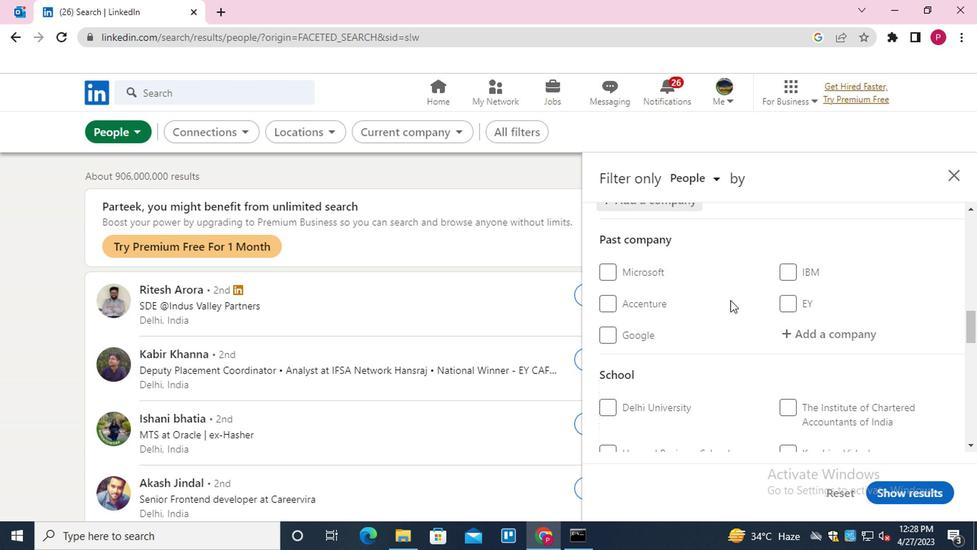
Action: Mouse moved to (859, 260)
Screenshot: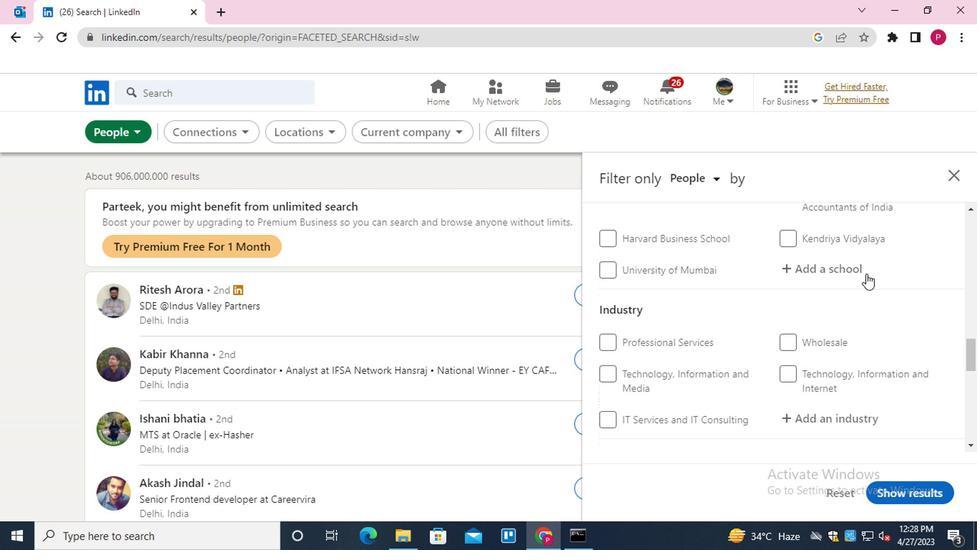 
Action: Mouse pressed left at (859, 260)
Screenshot: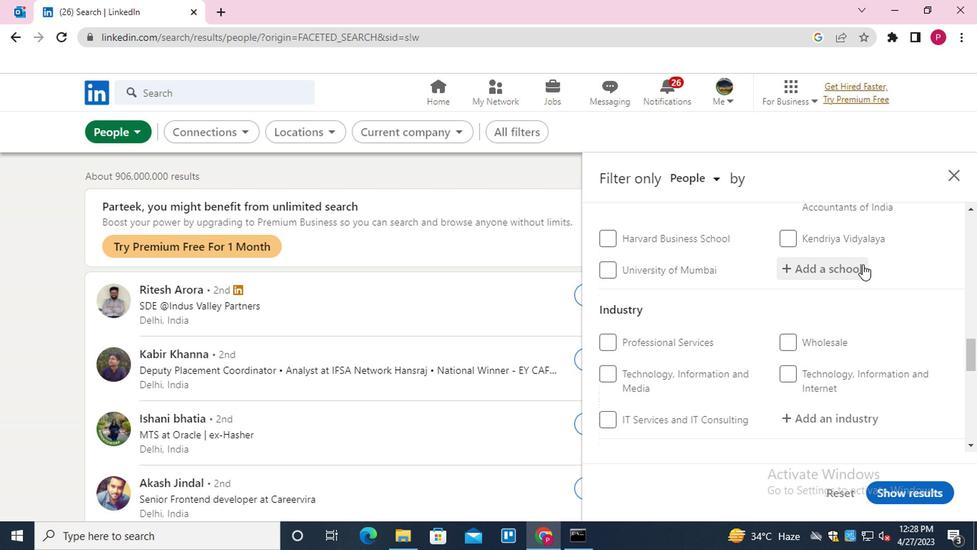 
Action: Key pressed <Key.shift>MAHARAJA<Key.space><Key.shift>SAYAJIRAO<Key.down><Key.enter>
Screenshot: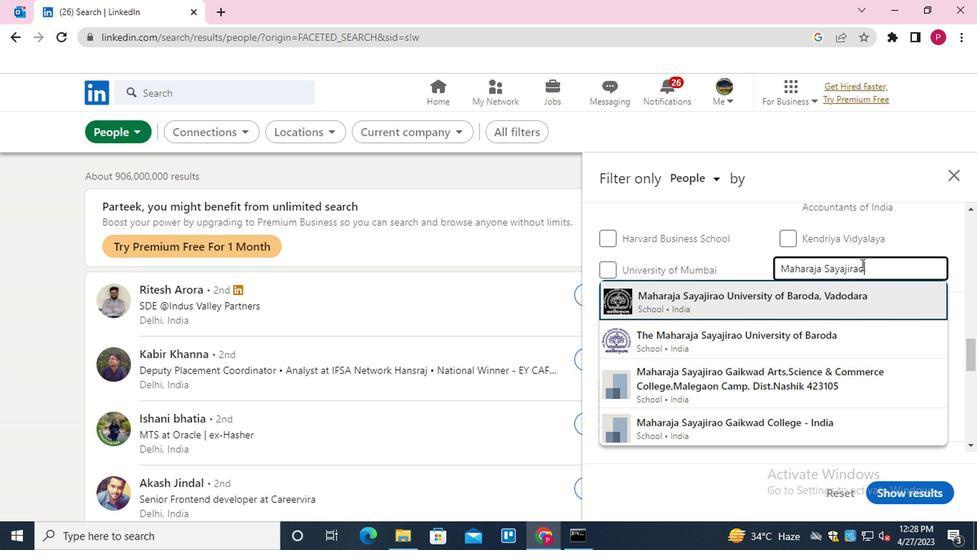 
Action: Mouse moved to (762, 259)
Screenshot: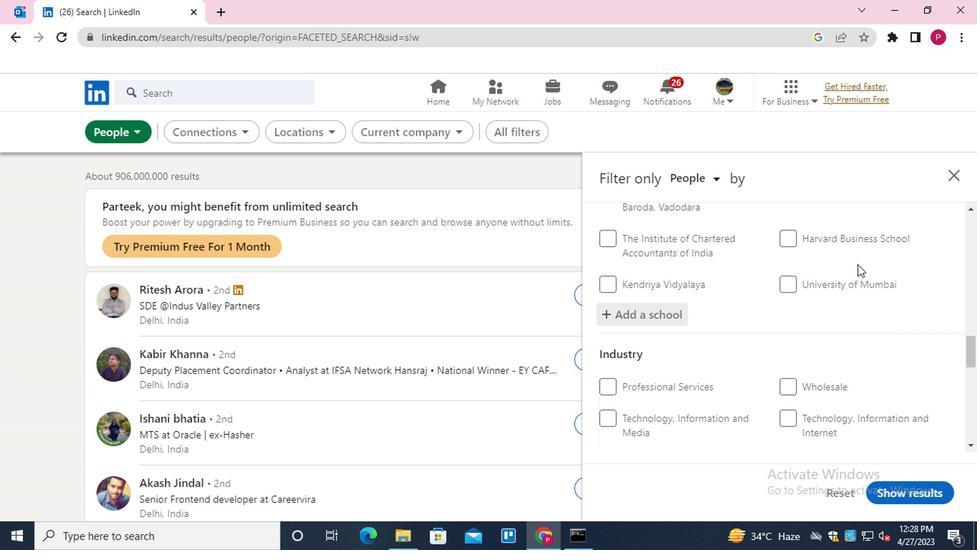 
Action: Mouse scrolled (762, 258) with delta (0, 0)
Screenshot: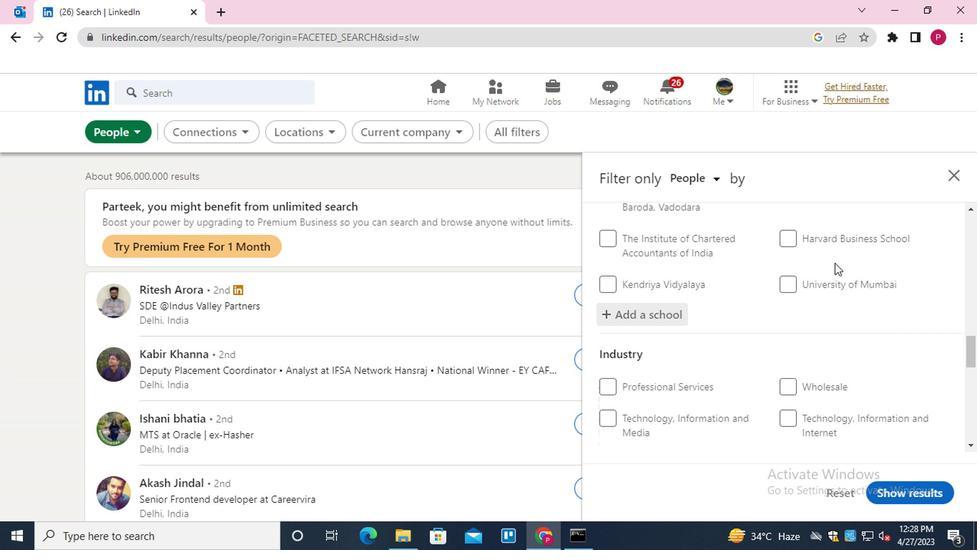 
Action: Mouse moved to (761, 259)
Screenshot: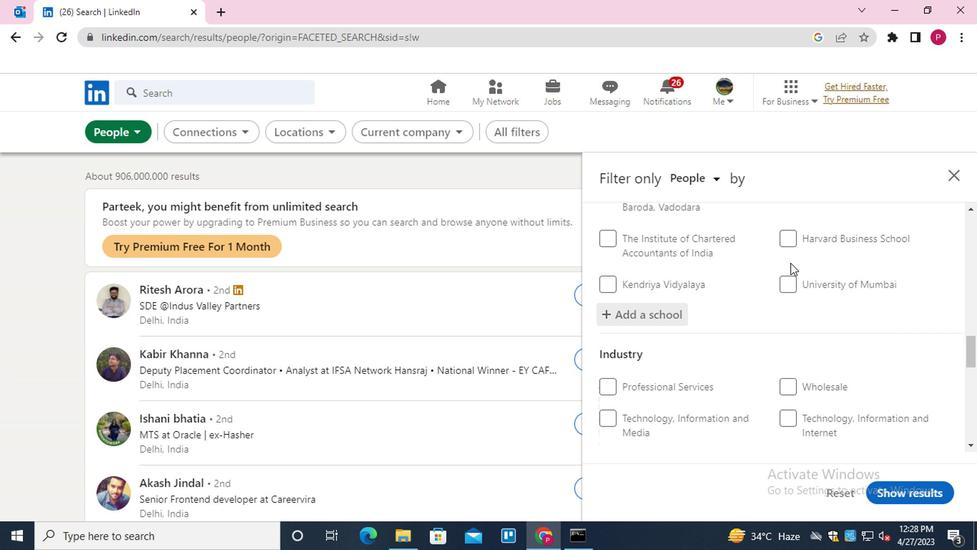 
Action: Mouse scrolled (761, 259) with delta (0, 0)
Screenshot: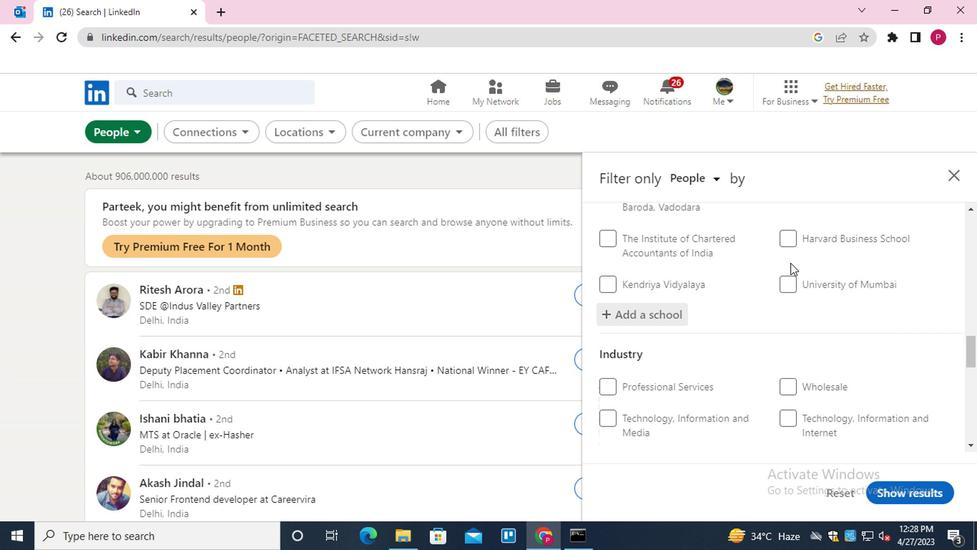 
Action: Mouse moved to (761, 261)
Screenshot: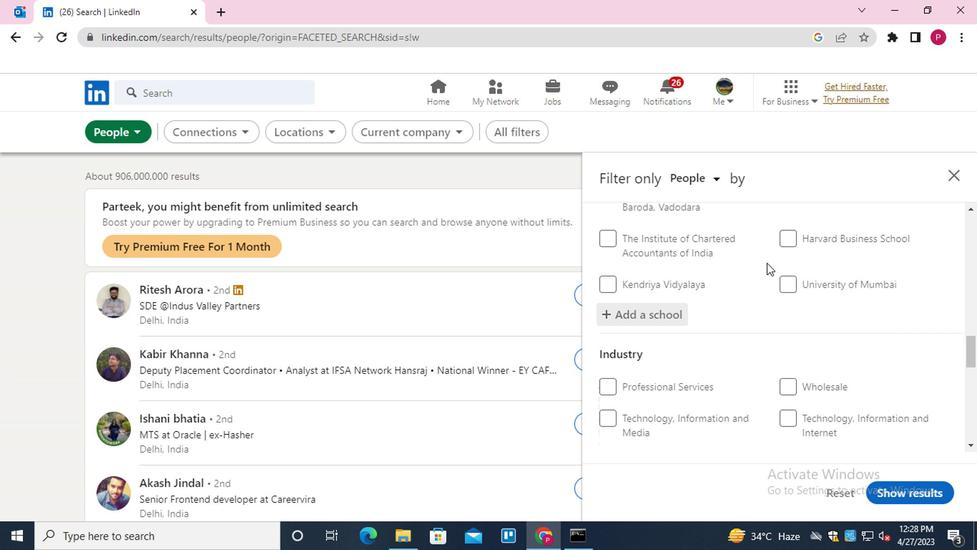 
Action: Mouse scrolled (761, 260) with delta (0, 0)
Screenshot: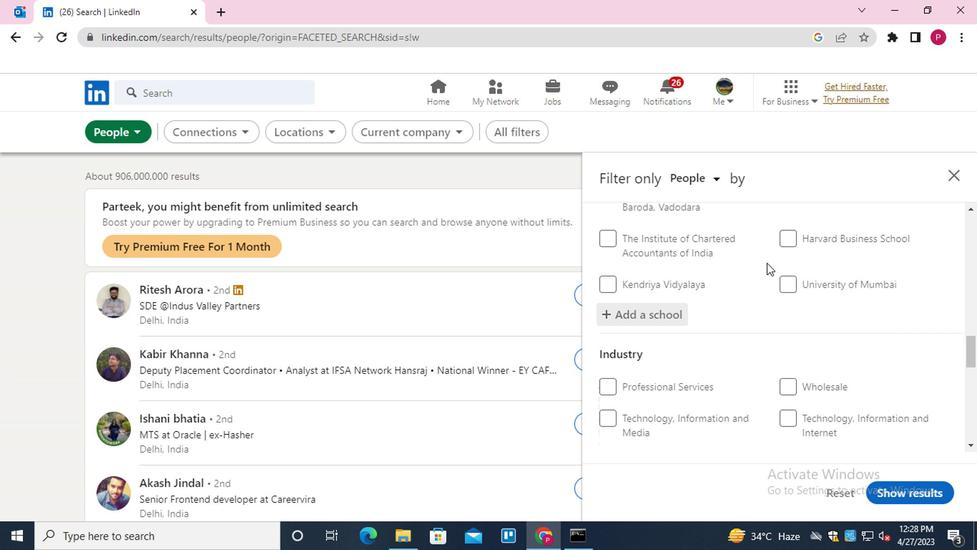 
Action: Mouse moved to (819, 251)
Screenshot: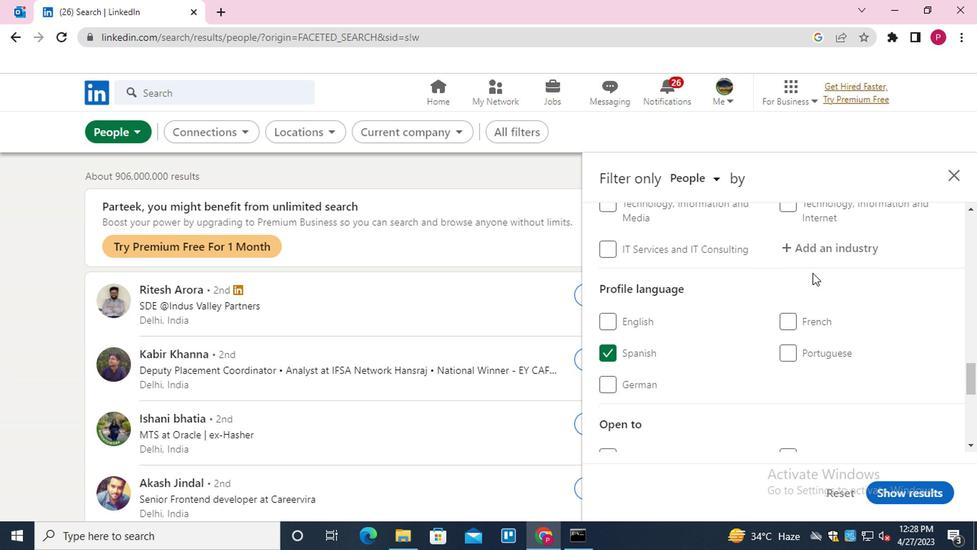 
Action: Mouse pressed left at (819, 251)
Screenshot: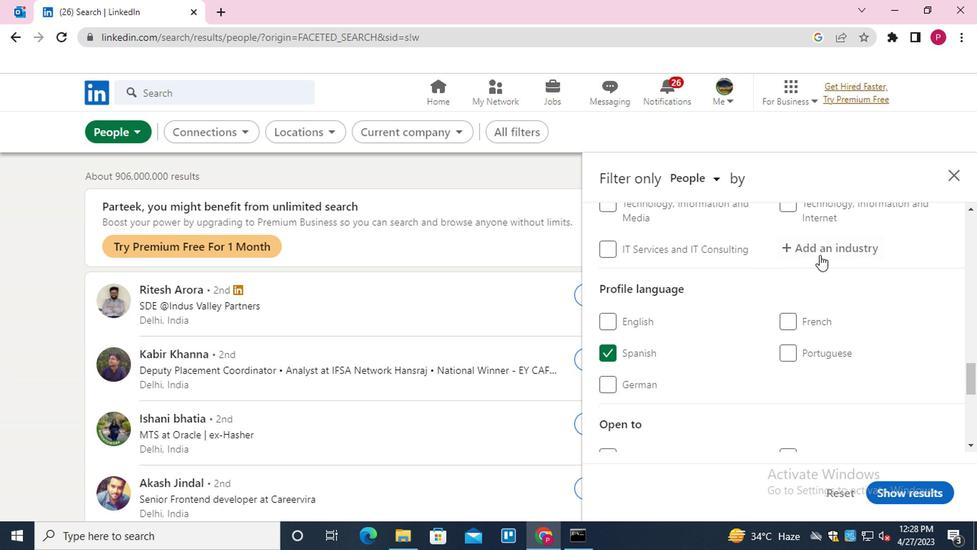 
Action: Key pressed <Key.shift>HIGHWAY<Key.down><Key.enter>
Screenshot: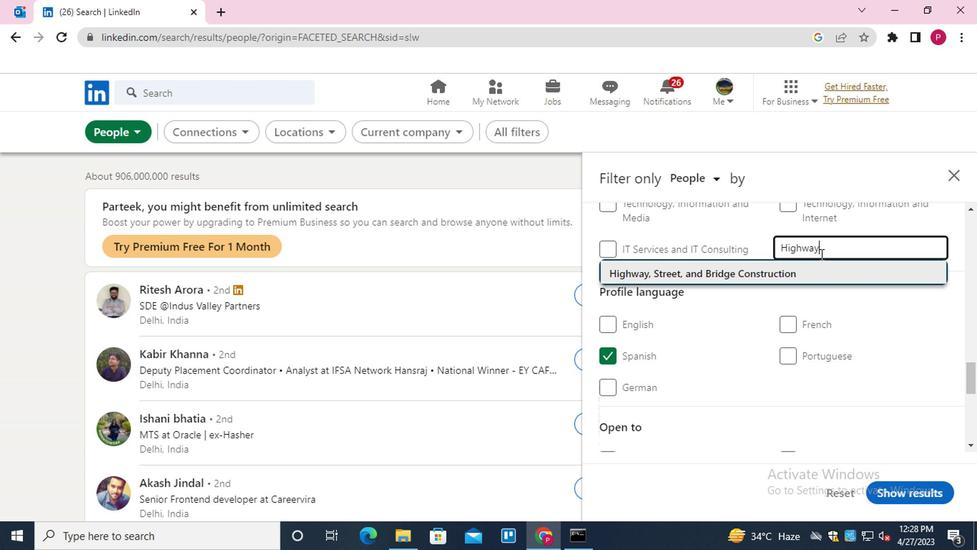 
Action: Mouse scrolled (819, 250) with delta (0, -1)
Screenshot: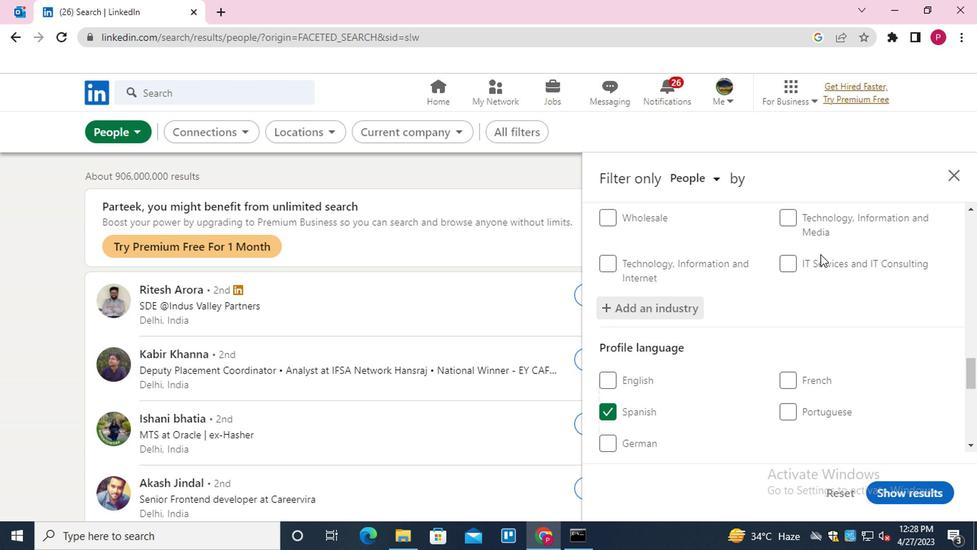 
Action: Mouse scrolled (819, 250) with delta (0, -1)
Screenshot: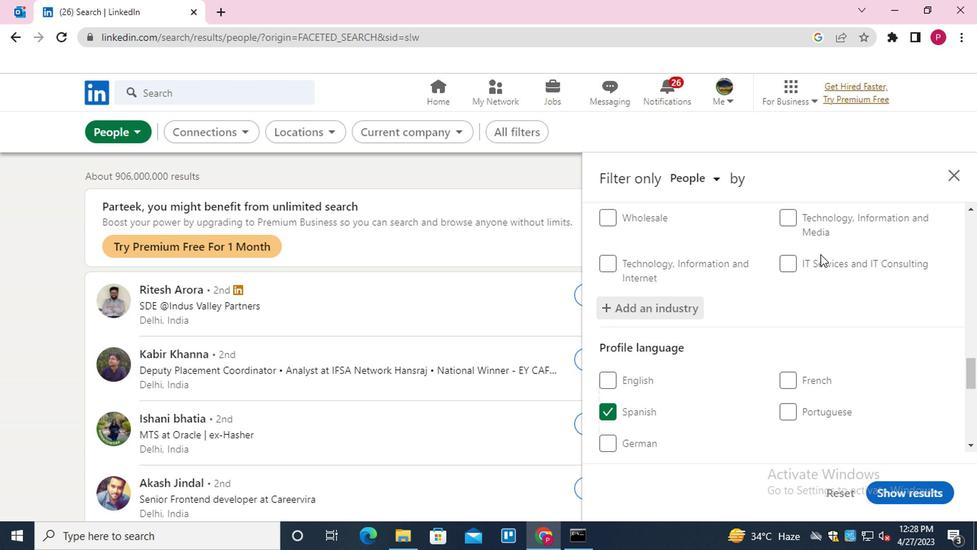 
Action: Mouse moved to (819, 251)
Screenshot: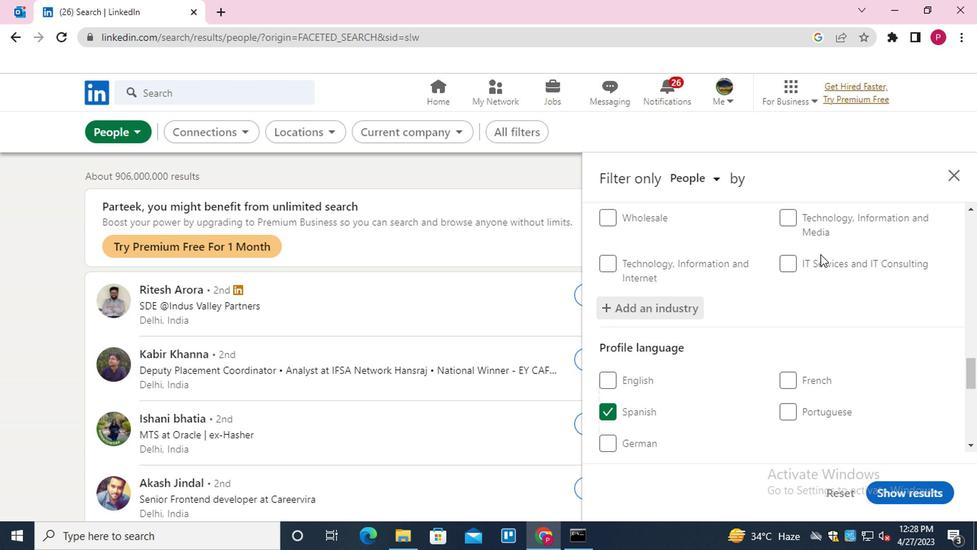
Action: Mouse scrolled (819, 250) with delta (0, -1)
Screenshot: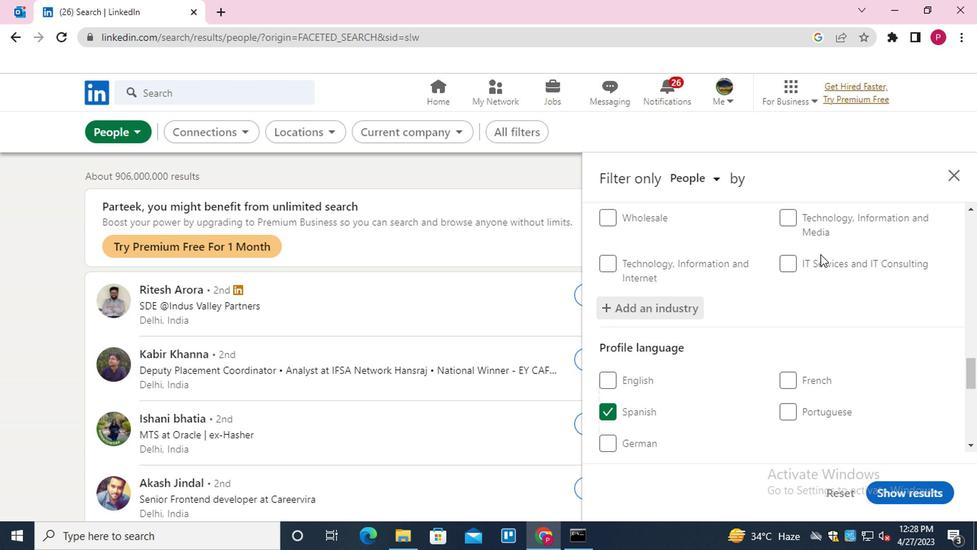 
Action: Mouse moved to (843, 389)
Screenshot: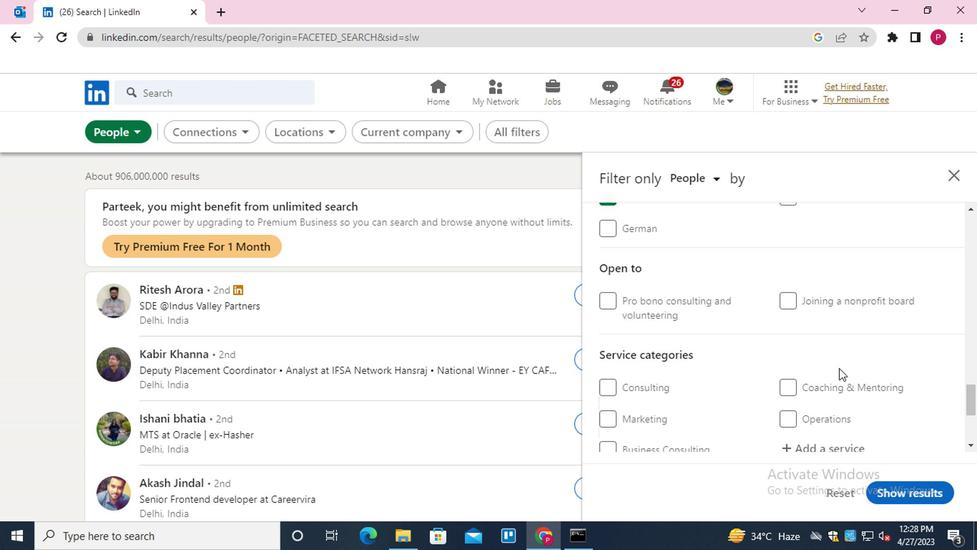 
Action: Mouse scrolled (843, 388) with delta (0, 0)
Screenshot: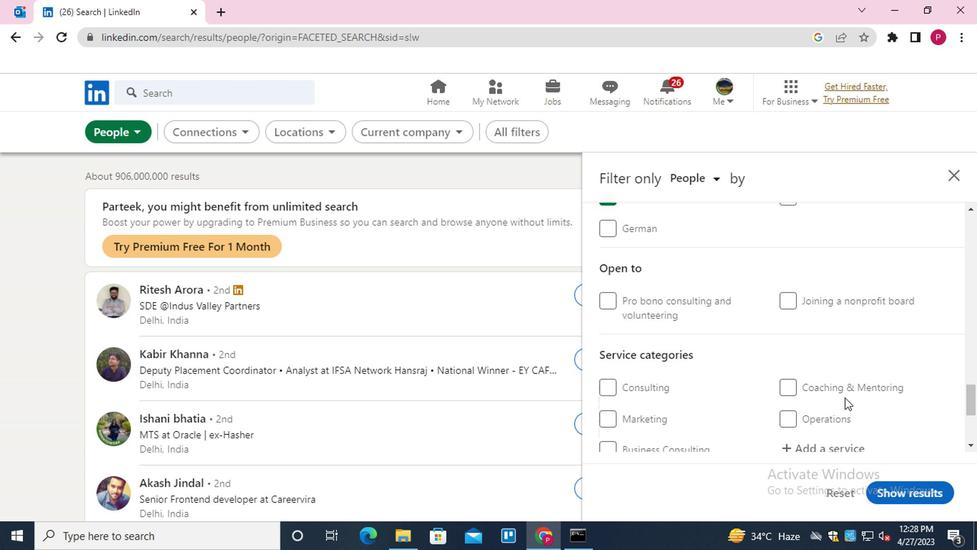 
Action: Mouse moved to (847, 389)
Screenshot: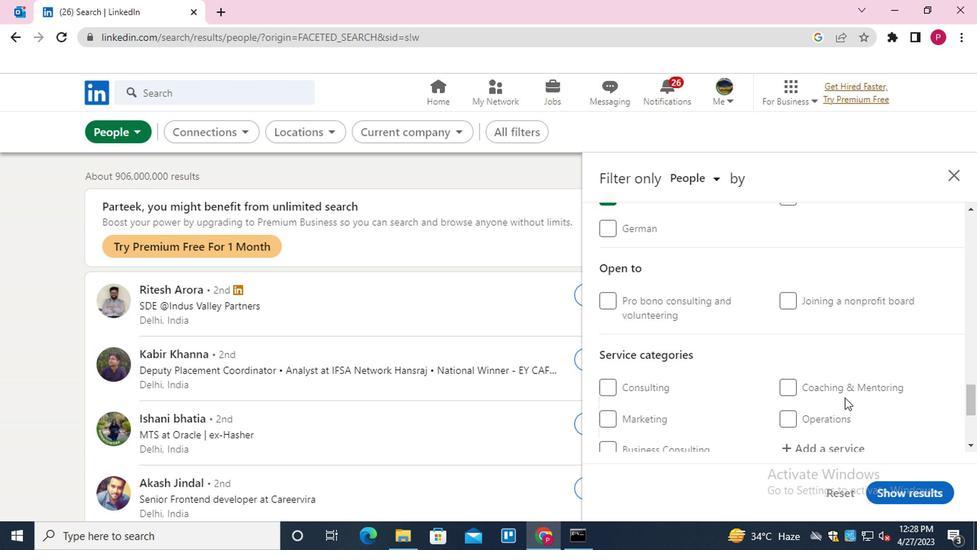 
Action: Mouse scrolled (847, 388) with delta (0, 0)
Screenshot: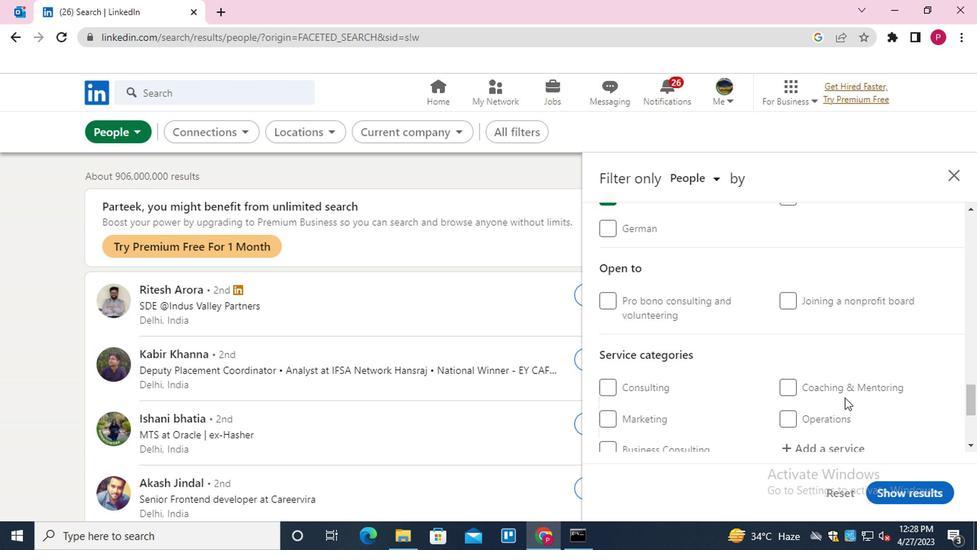 
Action: Mouse moved to (849, 373)
Screenshot: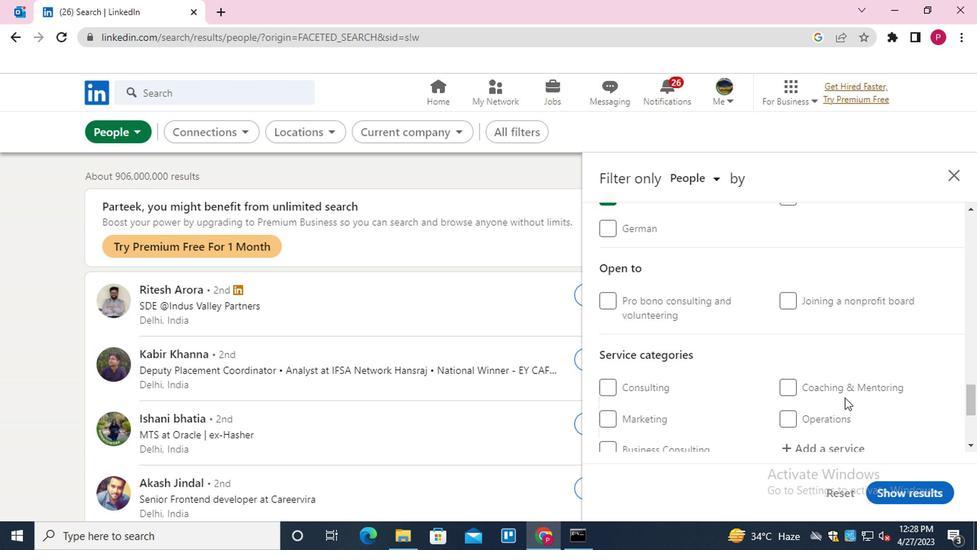 
Action: Mouse scrolled (849, 372) with delta (0, 0)
Screenshot: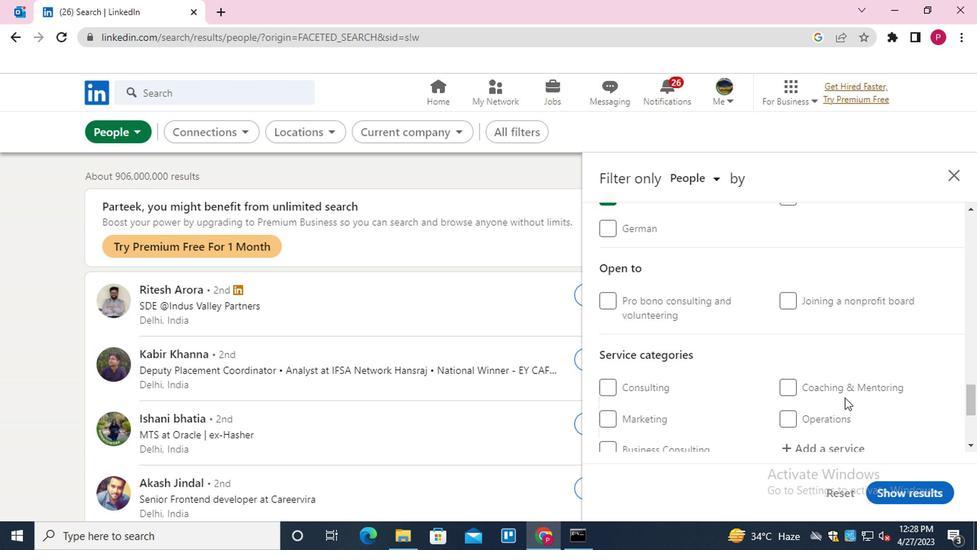 
Action: Mouse moved to (839, 253)
Screenshot: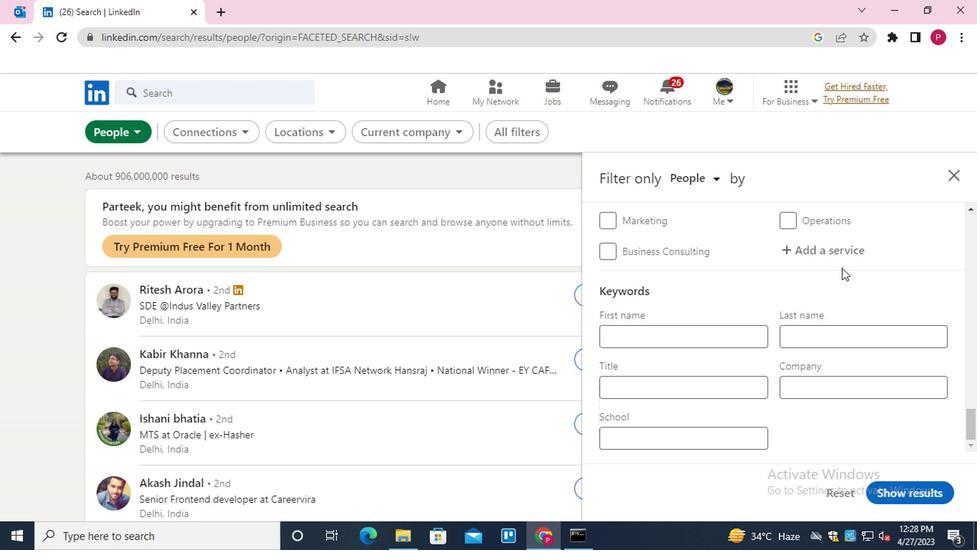 
Action: Mouse pressed left at (839, 253)
Screenshot: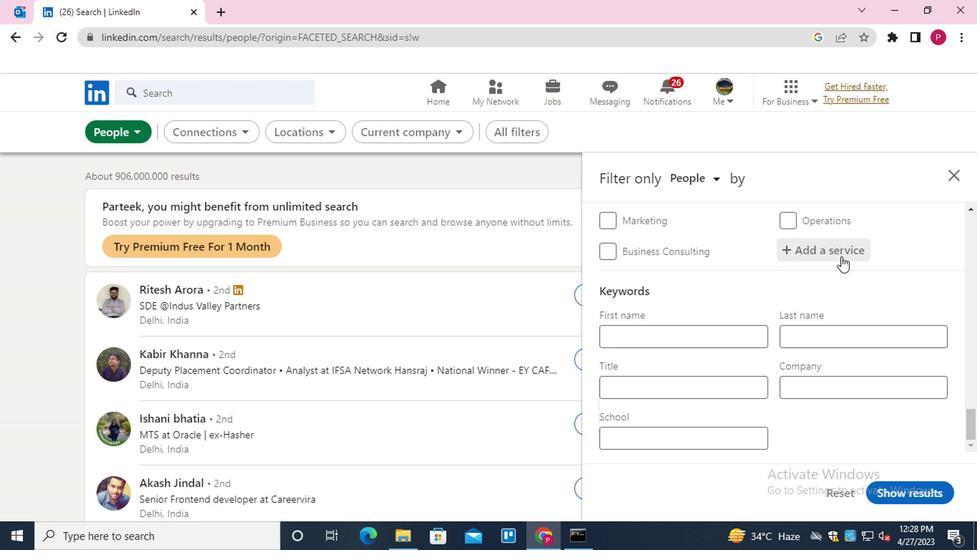 
Action: Mouse moved to (844, 251)
Screenshot: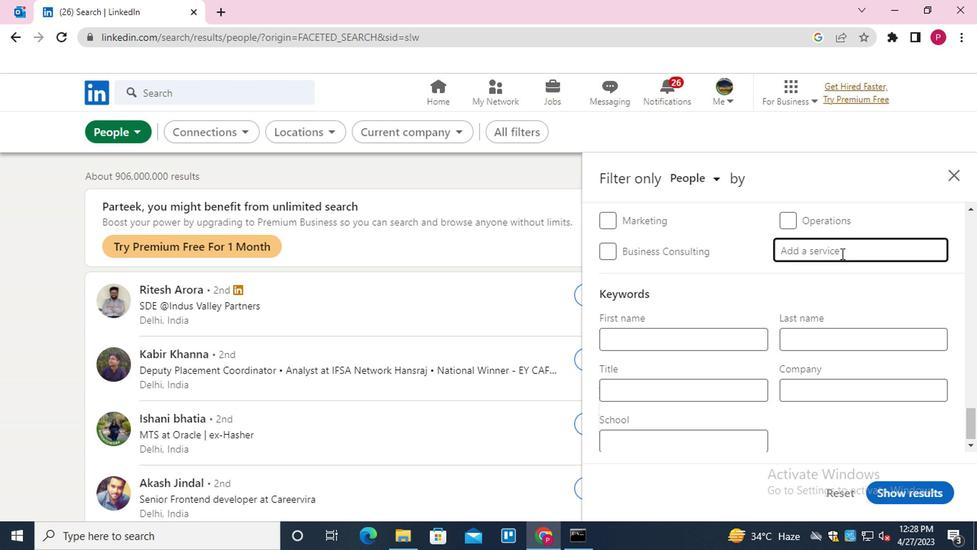 
Action: Key pressed <Key.shift><Key.shift><Key.shift>VISUAL<Key.down><Key.enter>
Screenshot: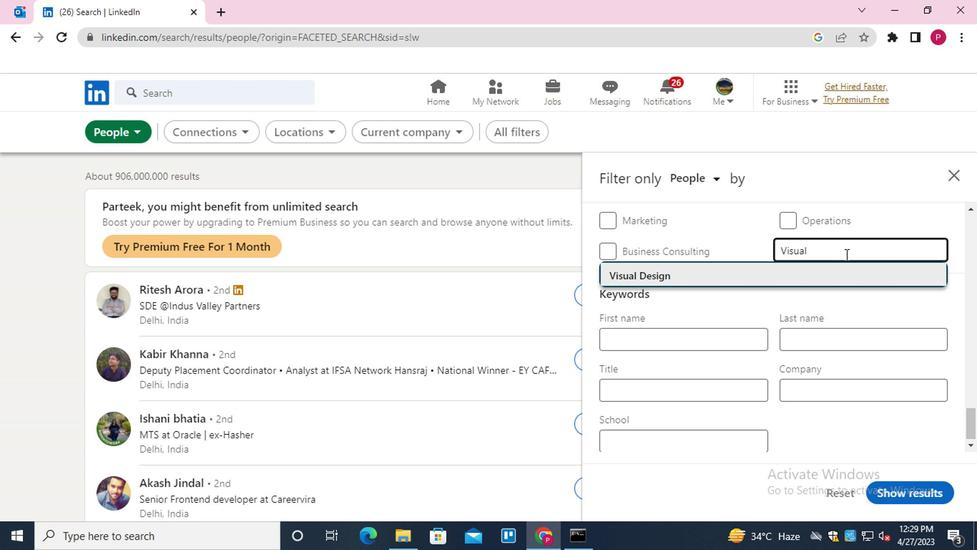 
Action: Mouse moved to (810, 261)
Screenshot: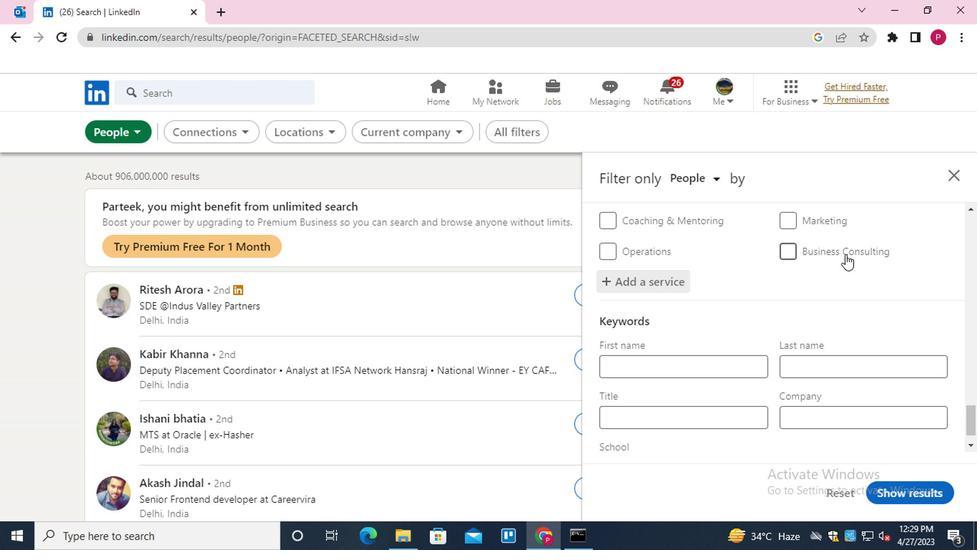 
Action: Mouse scrolled (810, 260) with delta (0, 0)
Screenshot: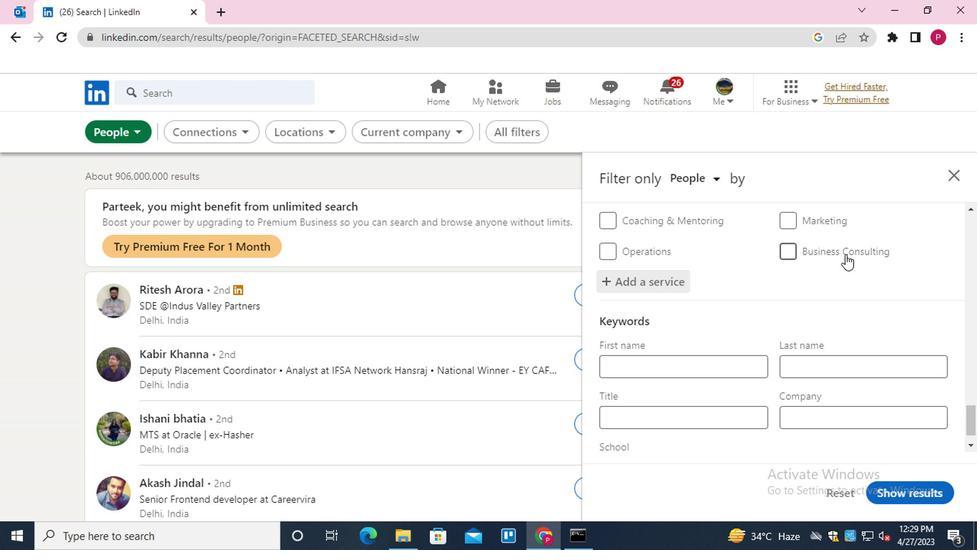 
Action: Mouse moved to (805, 264)
Screenshot: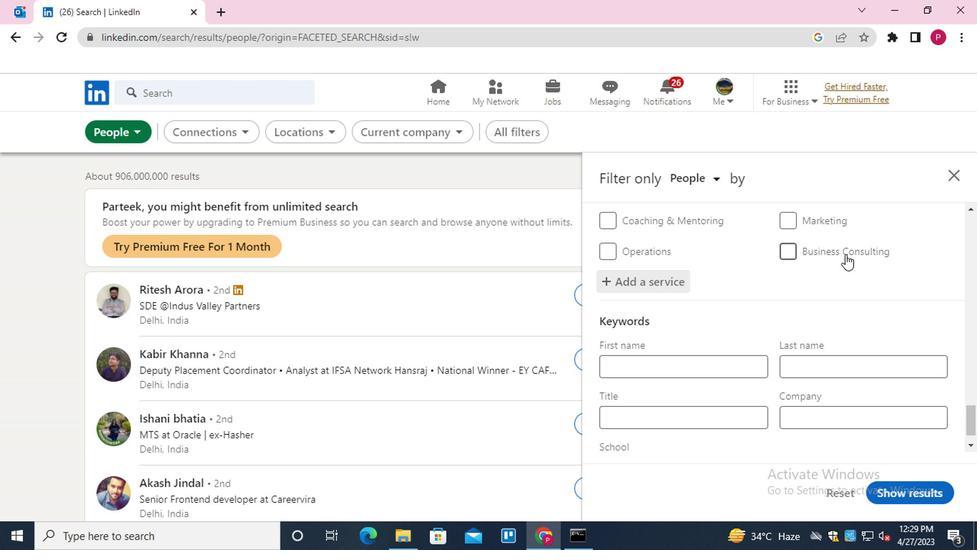 
Action: Mouse scrolled (805, 264) with delta (0, 0)
Screenshot: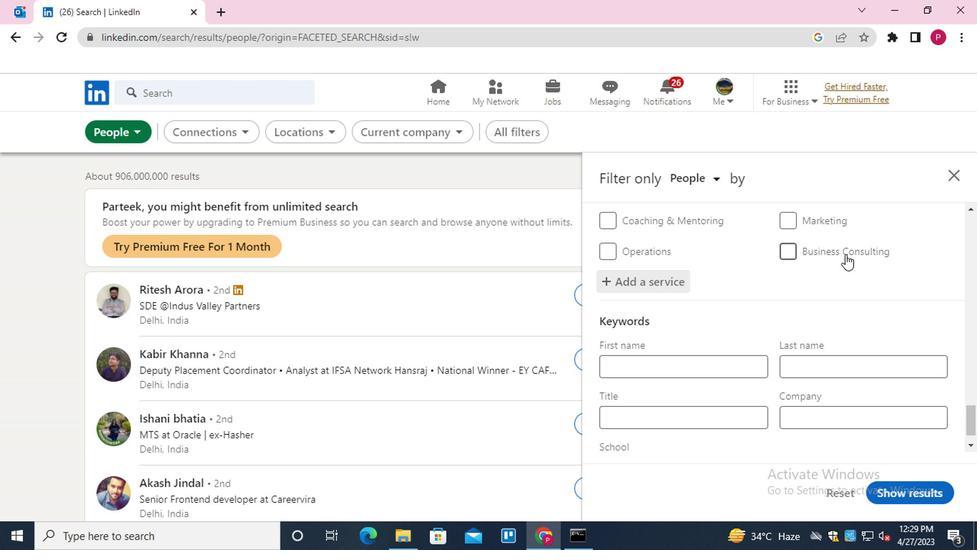 
Action: Mouse moved to (799, 272)
Screenshot: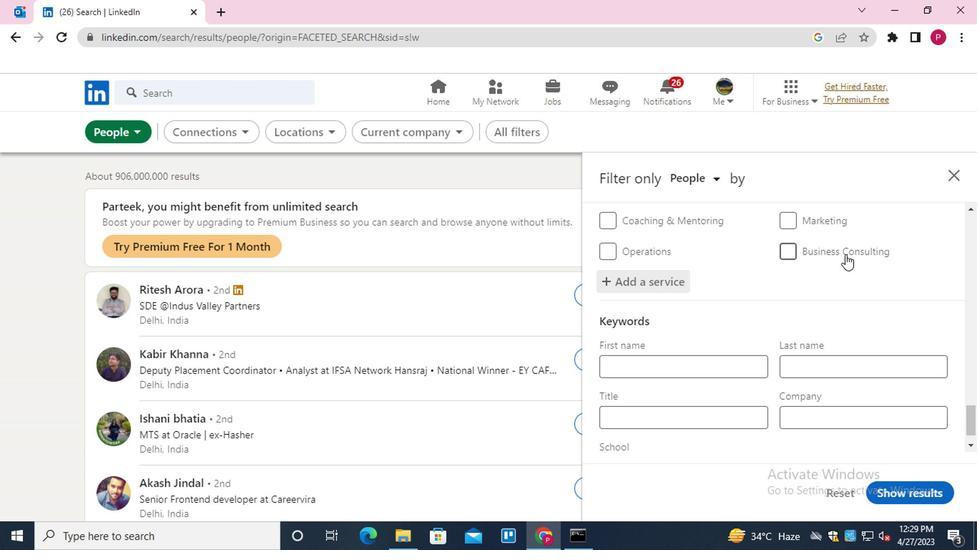 
Action: Mouse scrolled (799, 272) with delta (0, 0)
Screenshot: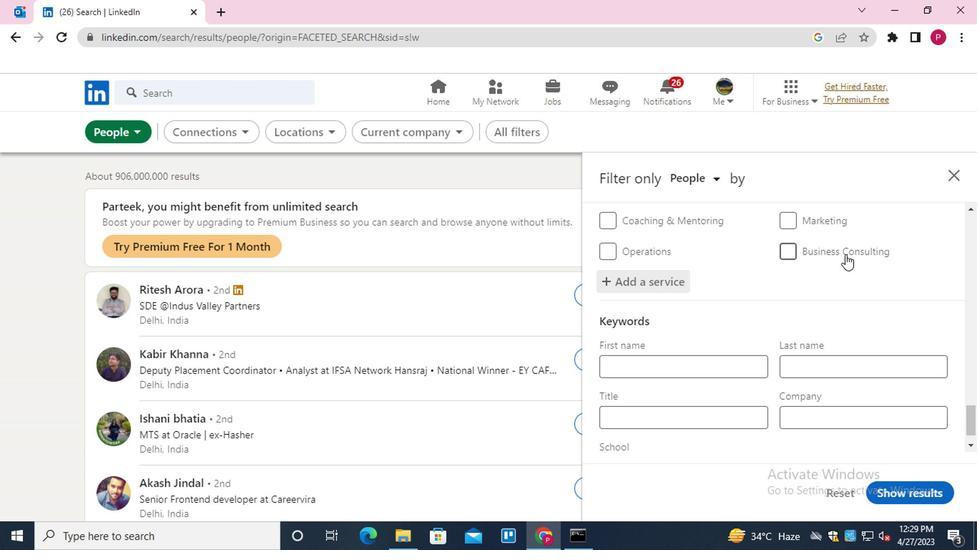 
Action: Mouse moved to (778, 299)
Screenshot: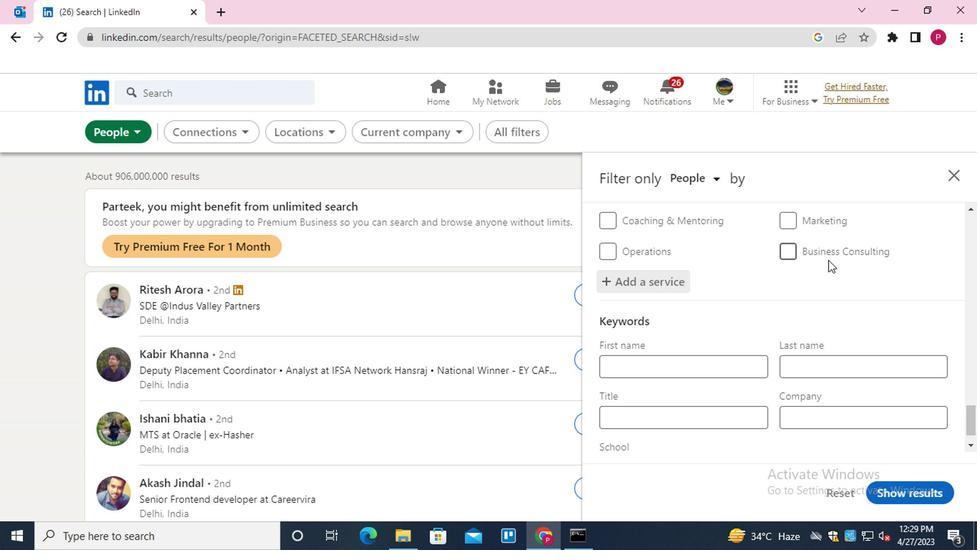 
Action: Mouse scrolled (778, 298) with delta (0, -1)
Screenshot: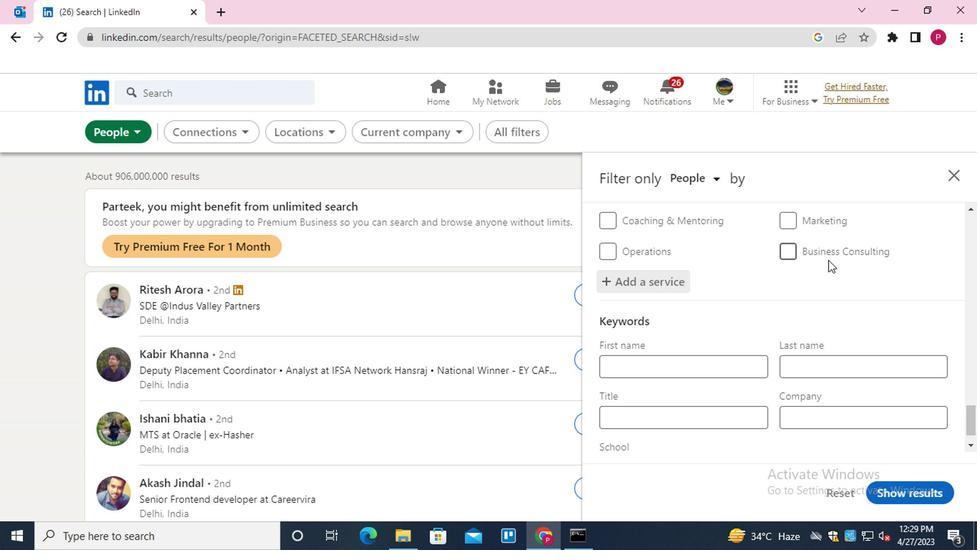 
Action: Mouse moved to (716, 378)
Screenshot: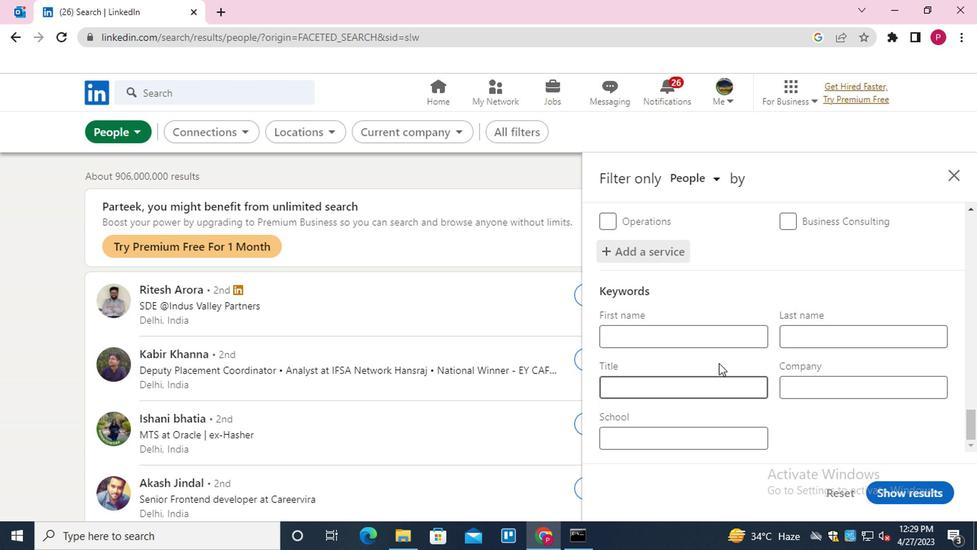 
Action: Mouse pressed left at (716, 378)
Screenshot: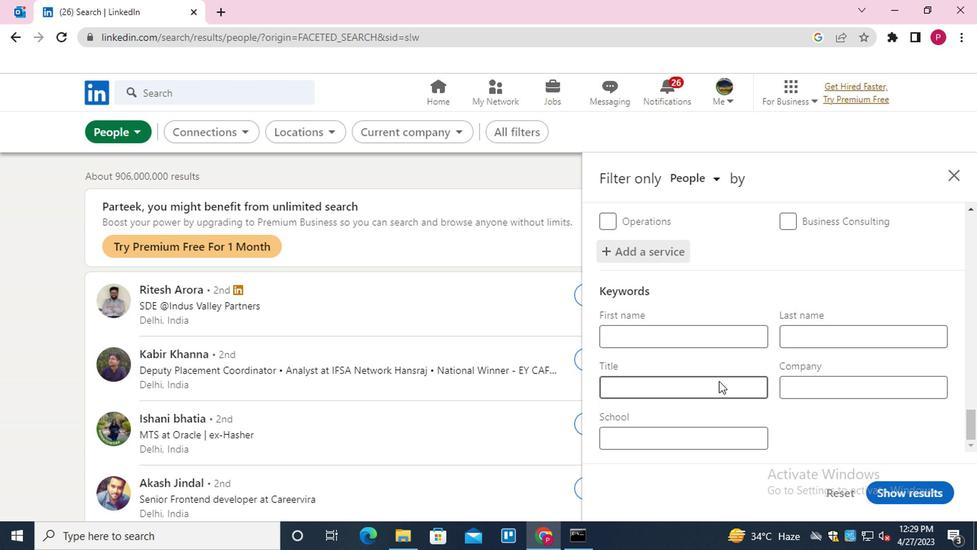 
Action: Key pressed <Key.shift>SCHOOL<Key.space><Key.shift><Key.shift><Key.shift><Key.shift><Key.shift><Key.shift><Key.shift>VOLUNTEER
Screenshot: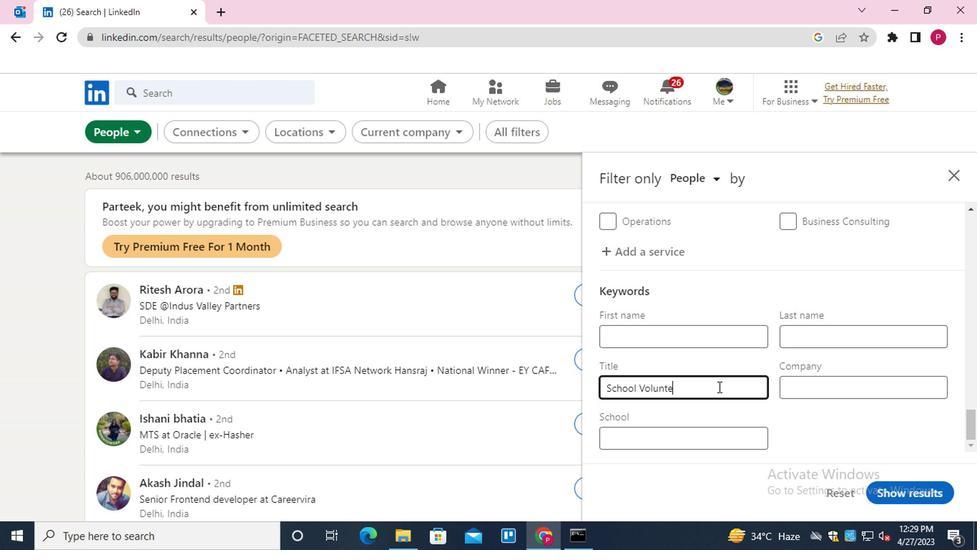 
Action: Mouse moved to (903, 483)
Screenshot: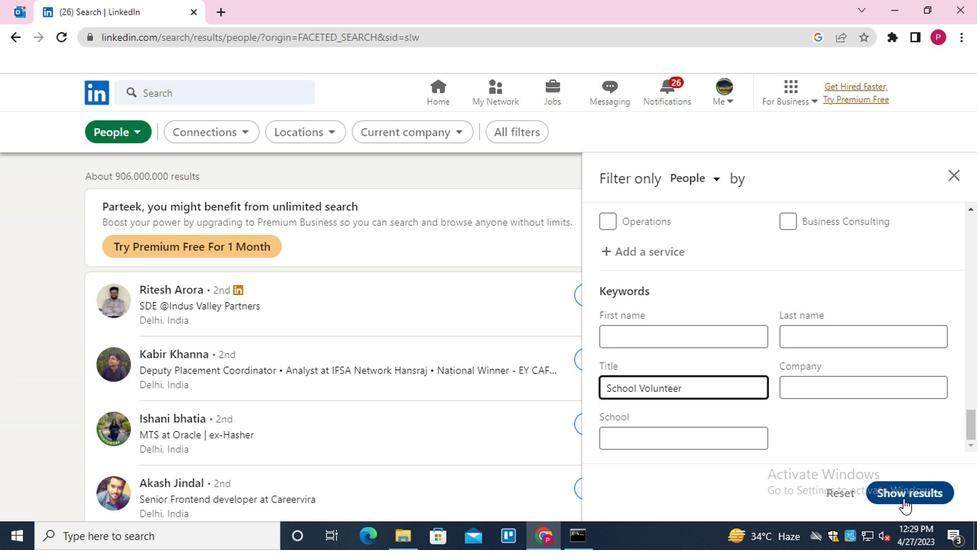 
Action: Mouse pressed left at (903, 483)
Screenshot: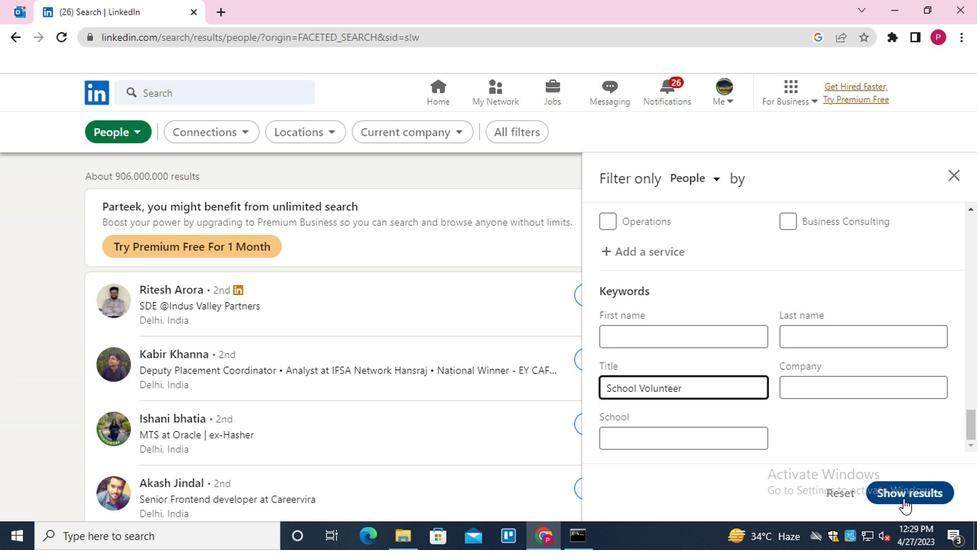 
Action: Mouse moved to (903, 482)
Screenshot: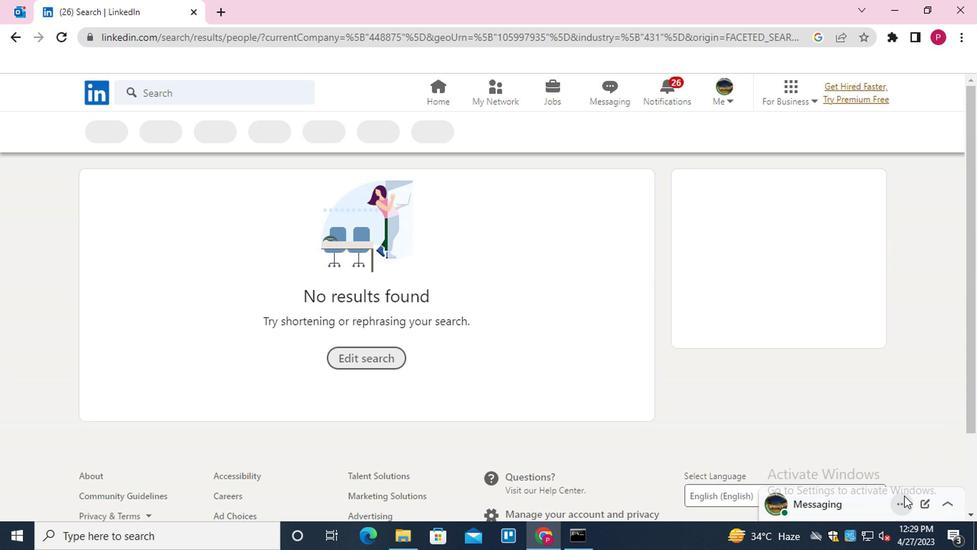 
